 Task: Open Card Brand Reputation Management in Board Customer Feedback Analysis and Insights to Workspace Direct Marketing and add a team member Softage.1@softage.net, a label Yellow, a checklist Recipe Development, an attachment from your onedrive, a color Yellow and finally, add a card description 'Develop and launch new customer retention program' and a comment 'Let us approach this task with a positive mindset and a can-do attitude, even in the face of challenges.'. Add a start date 'Jan 09, 1900' with a due date 'Jan 16, 1900'
Action: Mouse moved to (74, 301)
Screenshot: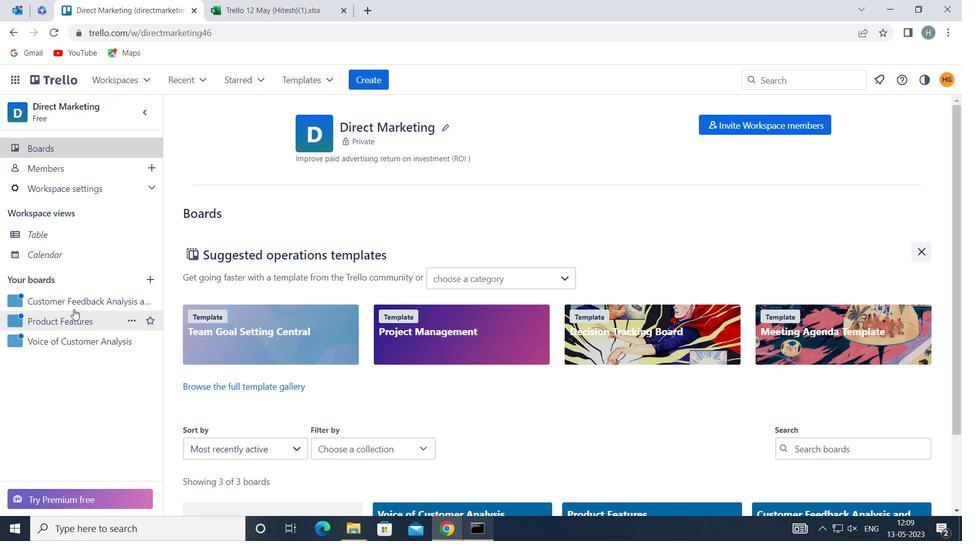 
Action: Mouse pressed left at (74, 301)
Screenshot: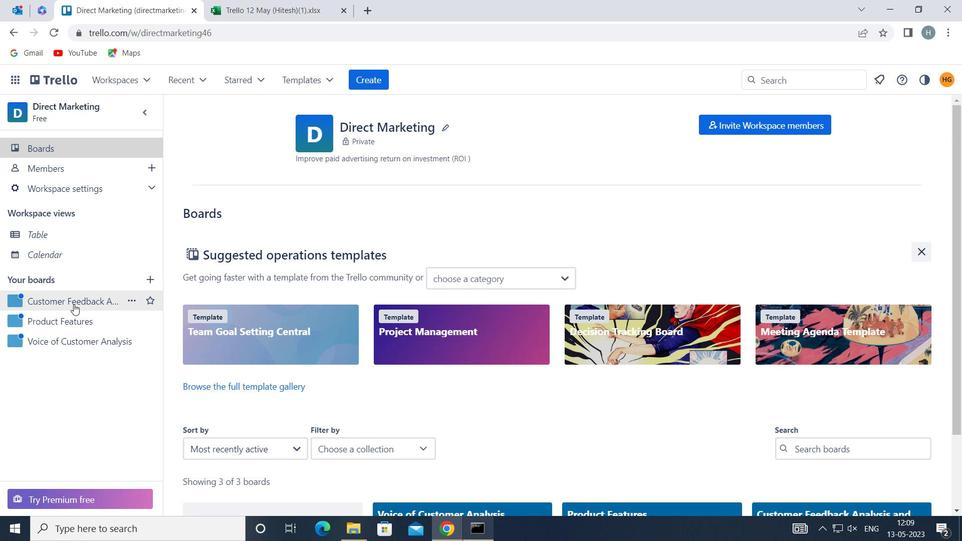 
Action: Mouse moved to (586, 179)
Screenshot: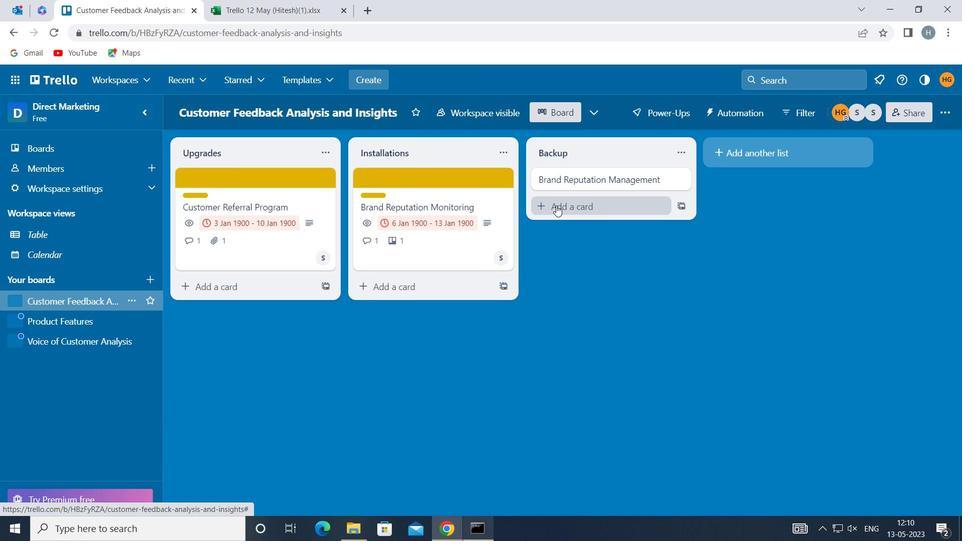 
Action: Mouse pressed left at (586, 179)
Screenshot: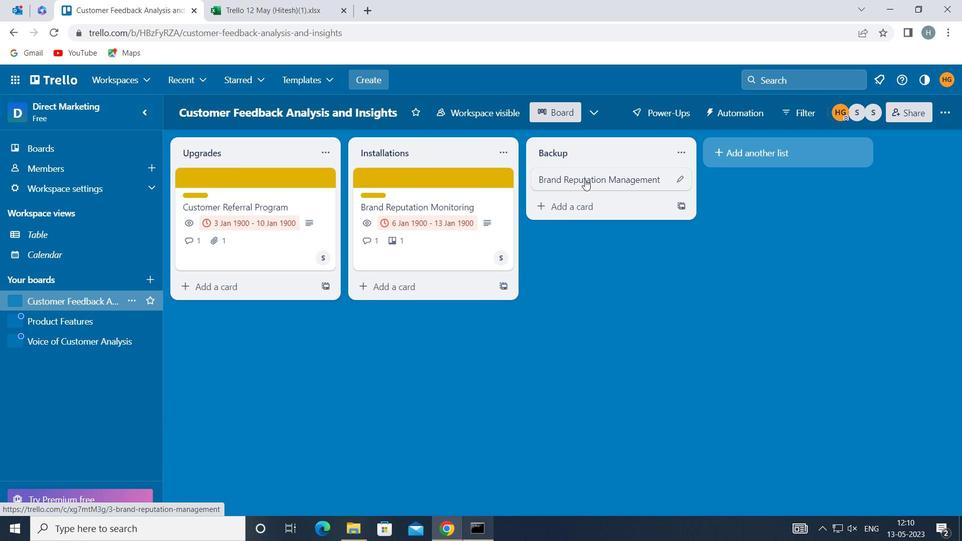 
Action: Mouse moved to (627, 218)
Screenshot: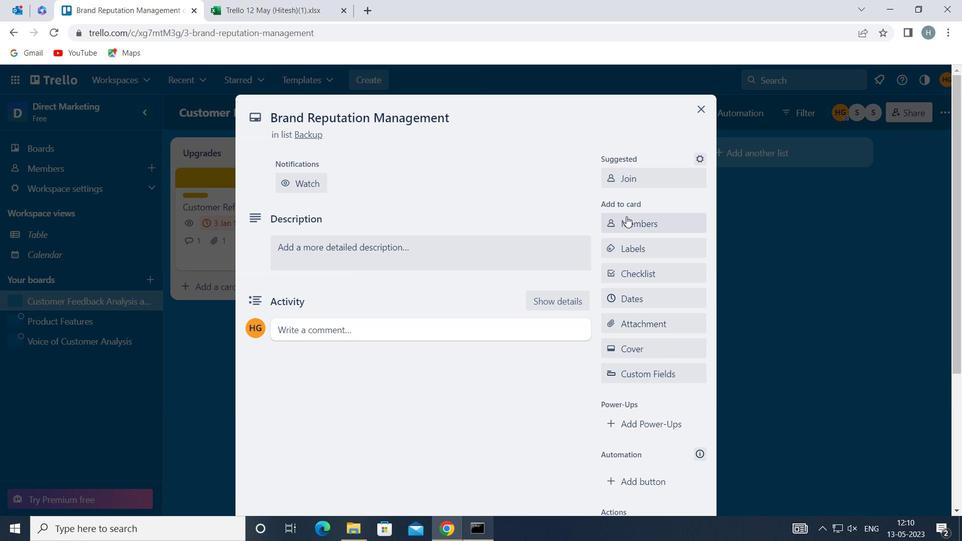 
Action: Mouse pressed left at (627, 218)
Screenshot: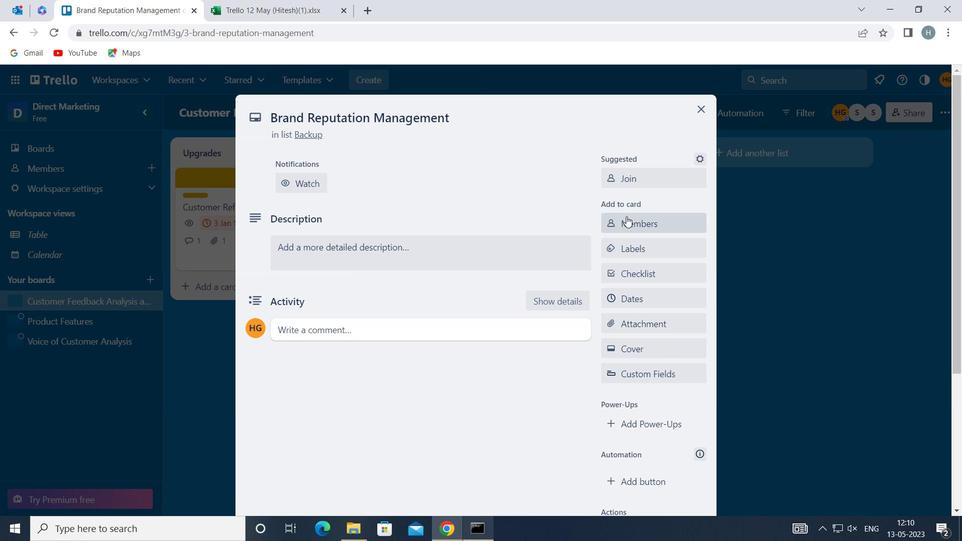 
Action: Mouse moved to (628, 218)
Screenshot: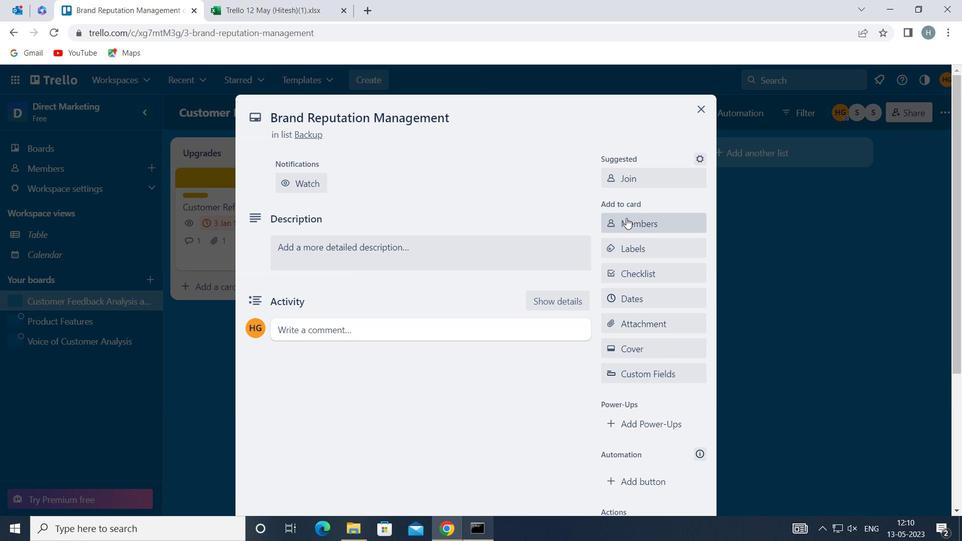 
Action: Key pressed softage
Screenshot: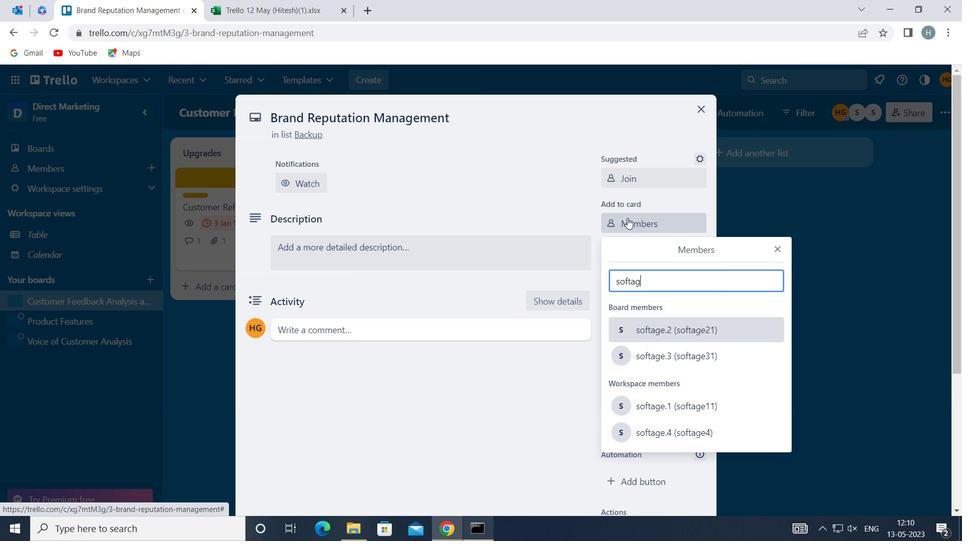 
Action: Mouse moved to (683, 404)
Screenshot: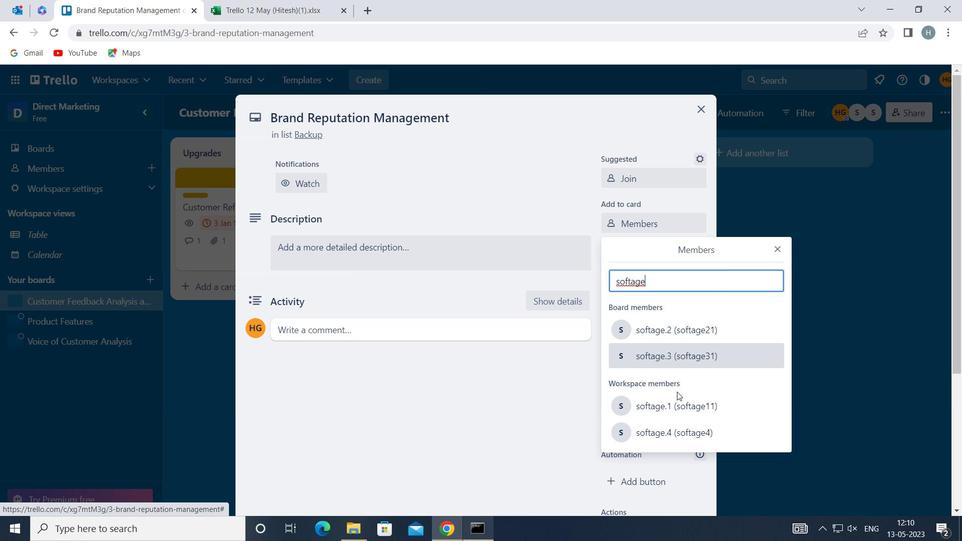 
Action: Mouse pressed left at (683, 404)
Screenshot: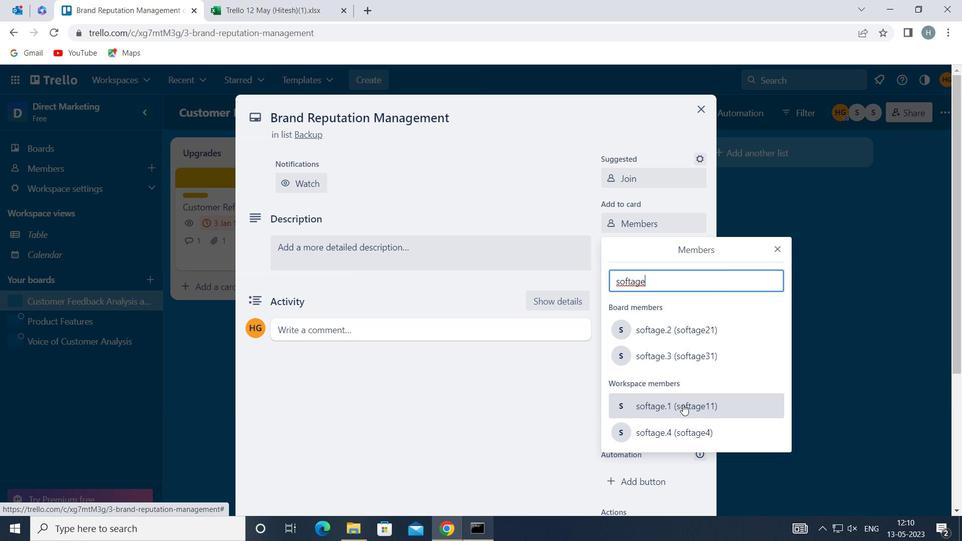 
Action: Mouse moved to (774, 249)
Screenshot: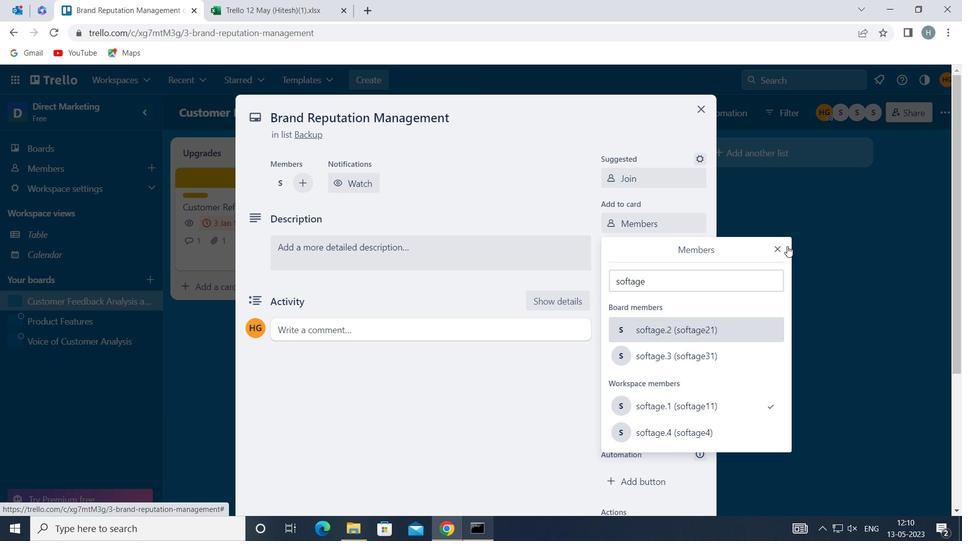 
Action: Mouse pressed left at (774, 249)
Screenshot: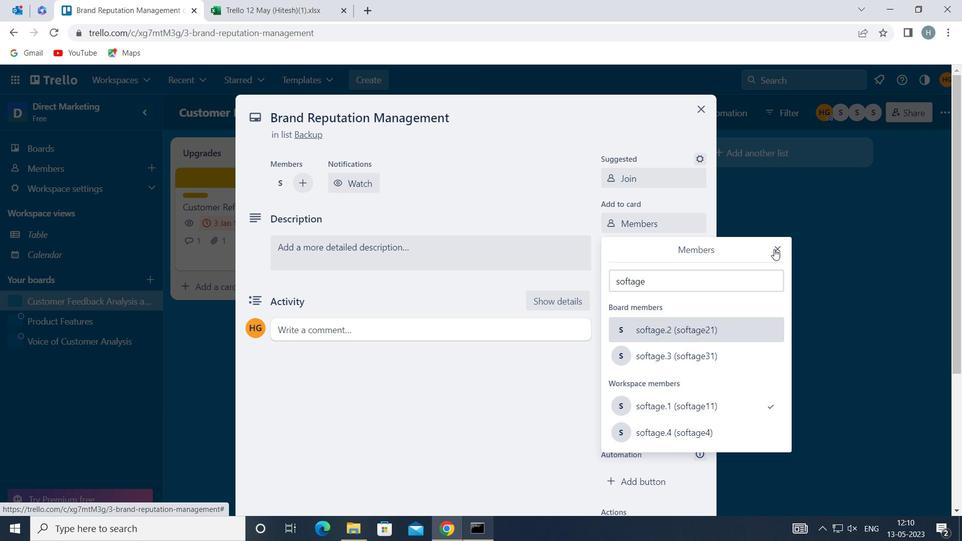 
Action: Mouse moved to (652, 247)
Screenshot: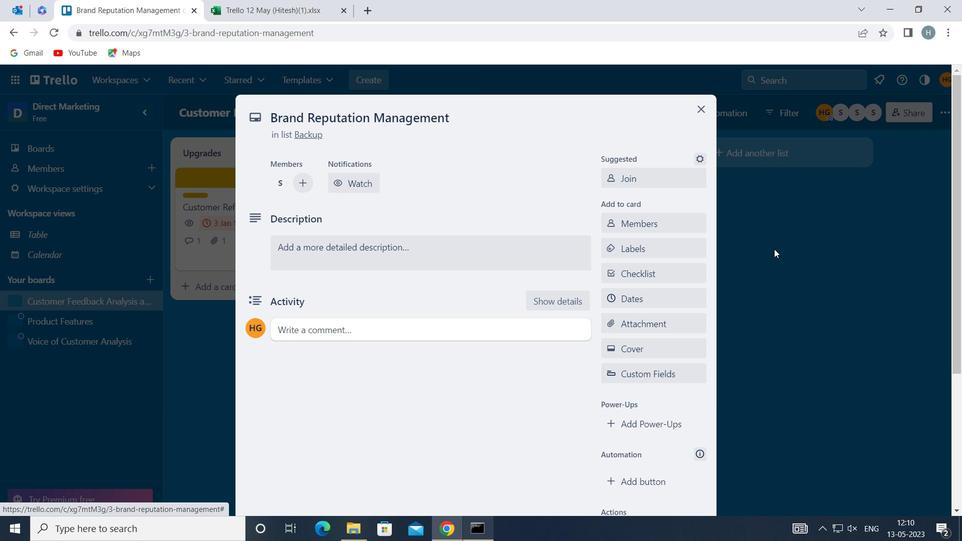 
Action: Mouse pressed left at (652, 247)
Screenshot: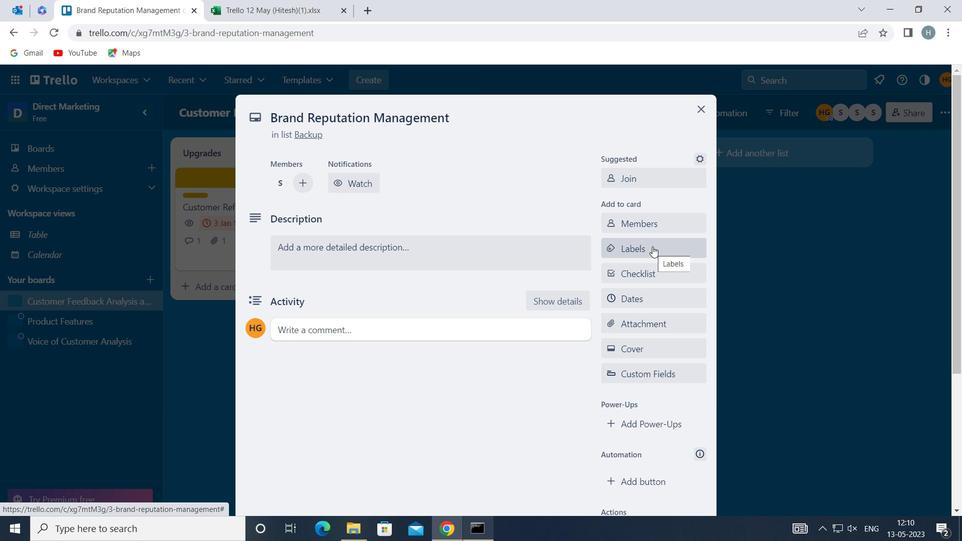 
Action: Mouse moved to (671, 207)
Screenshot: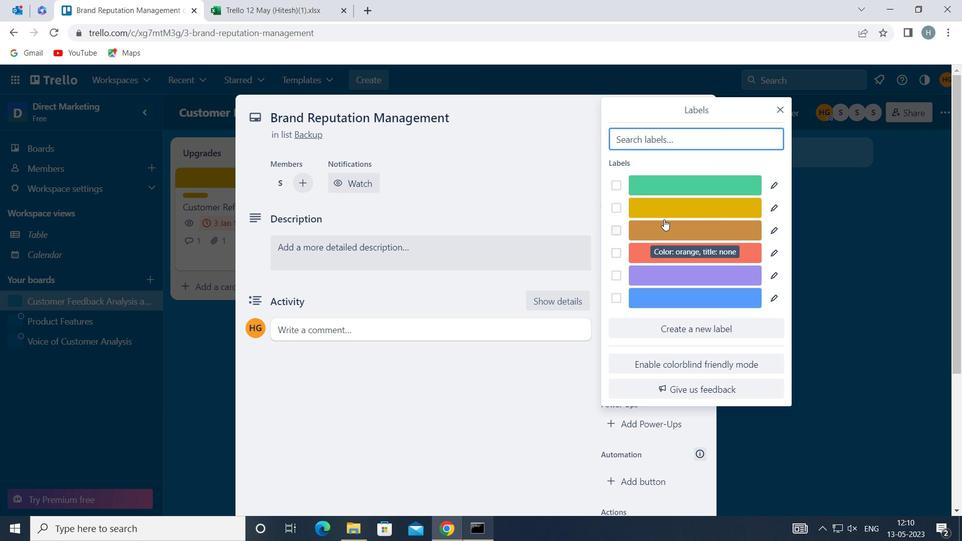 
Action: Mouse pressed left at (671, 207)
Screenshot: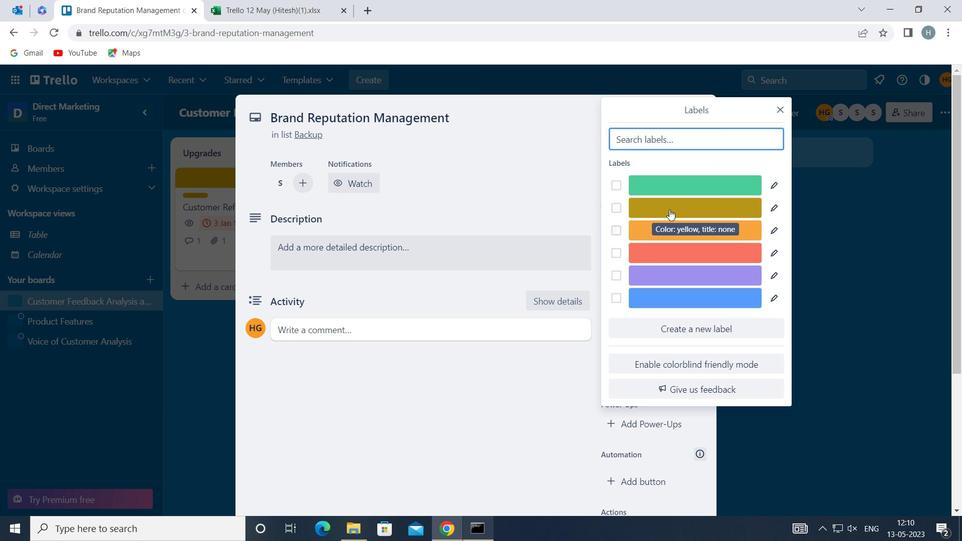 
Action: Mouse moved to (784, 107)
Screenshot: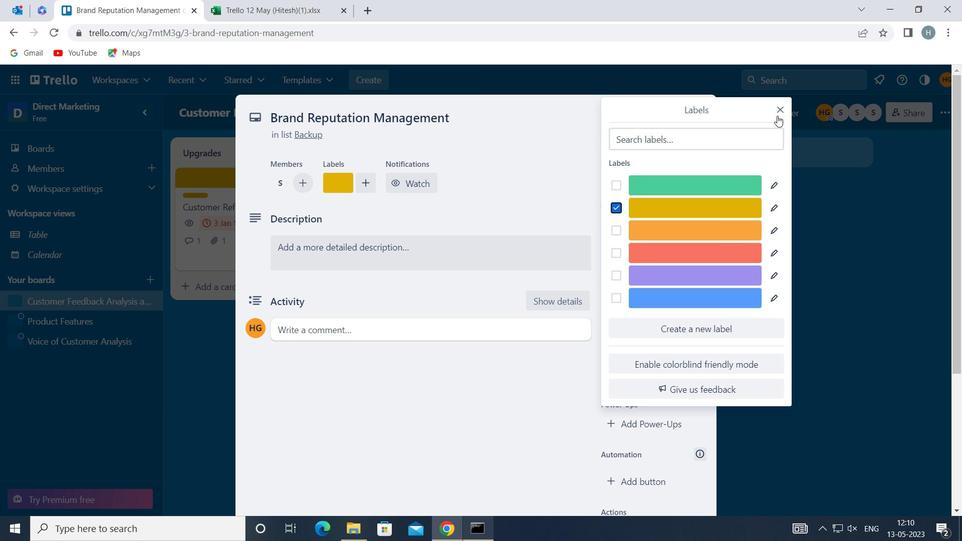 
Action: Mouse pressed left at (784, 107)
Screenshot: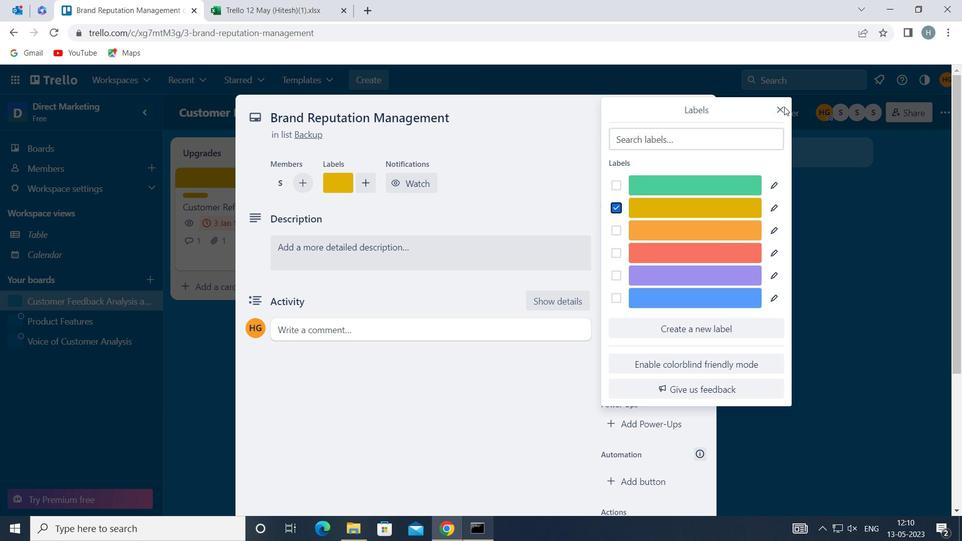 
Action: Mouse moved to (783, 110)
Screenshot: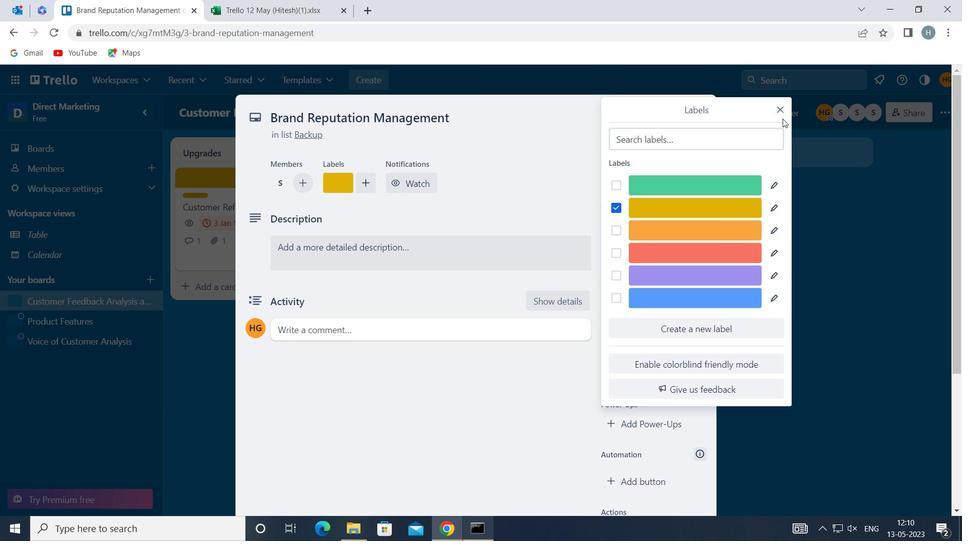 
Action: Mouse pressed left at (783, 110)
Screenshot: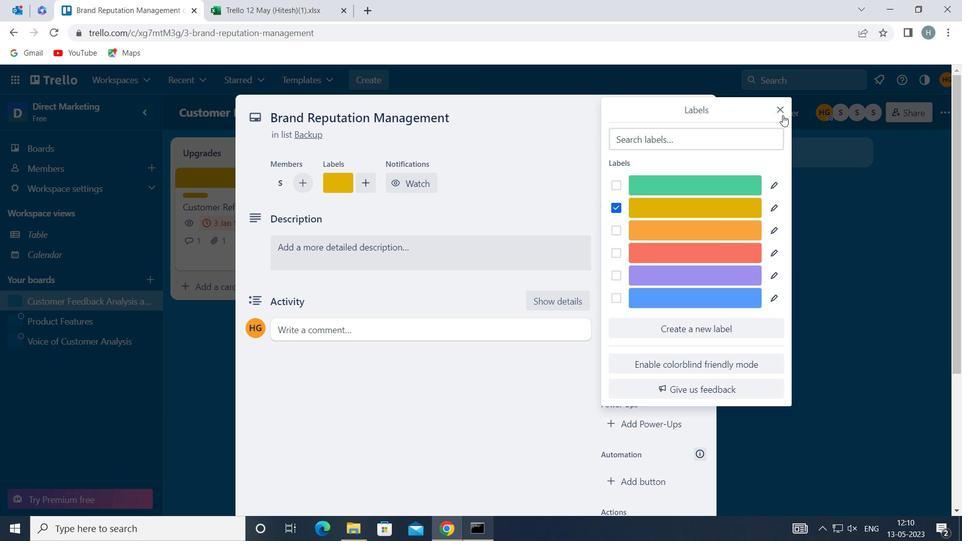 
Action: Mouse moved to (667, 267)
Screenshot: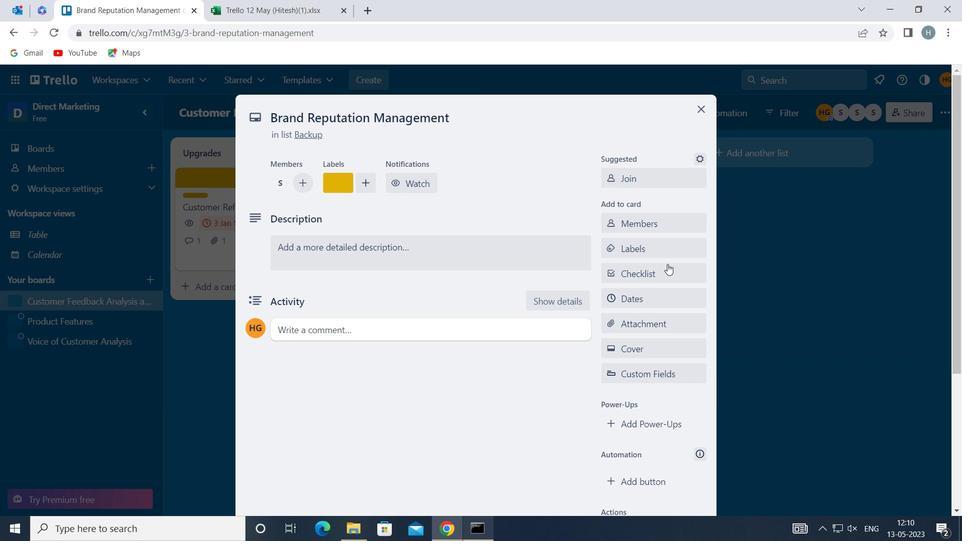 
Action: Mouse pressed left at (667, 267)
Screenshot: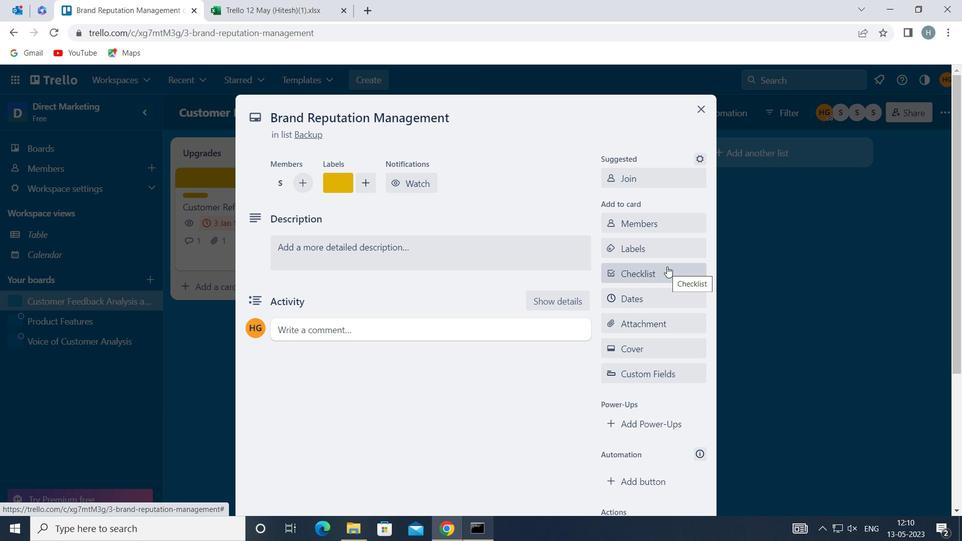 
Action: Key pressed <Key.shift>RECIOE<Key.backspace><Key.backspace>PE<Key.space><Key.shift>DEVELOPMENT
Screenshot: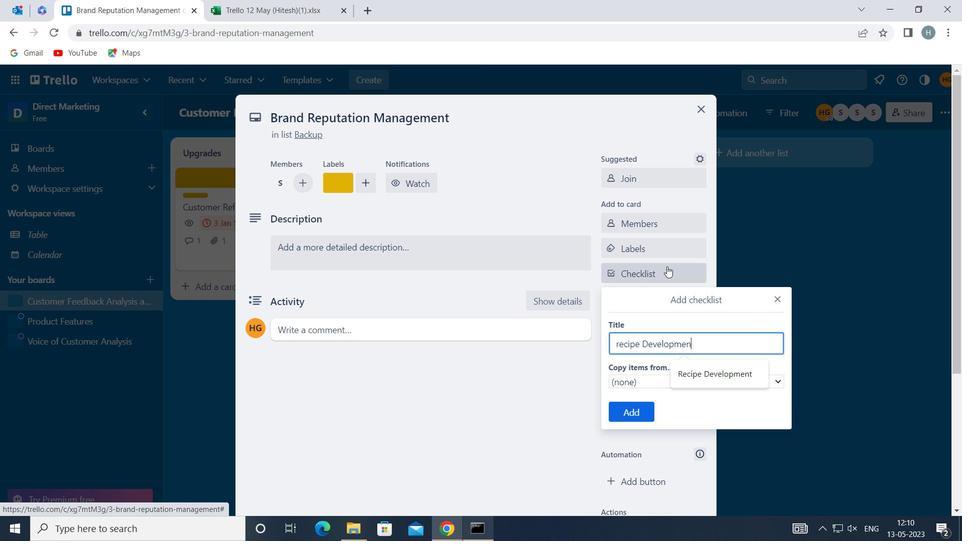 
Action: Mouse moved to (690, 381)
Screenshot: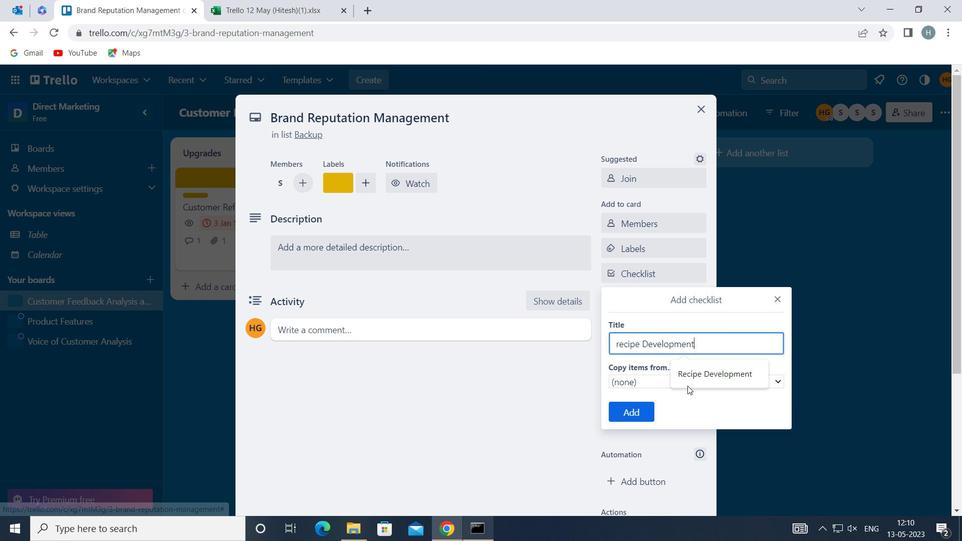 
Action: Mouse pressed left at (690, 381)
Screenshot: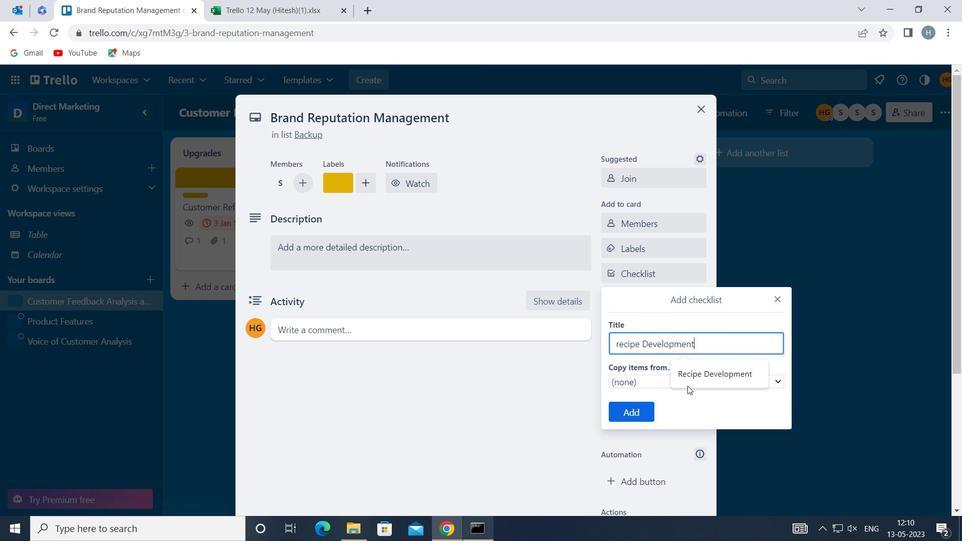 
Action: Mouse moved to (634, 410)
Screenshot: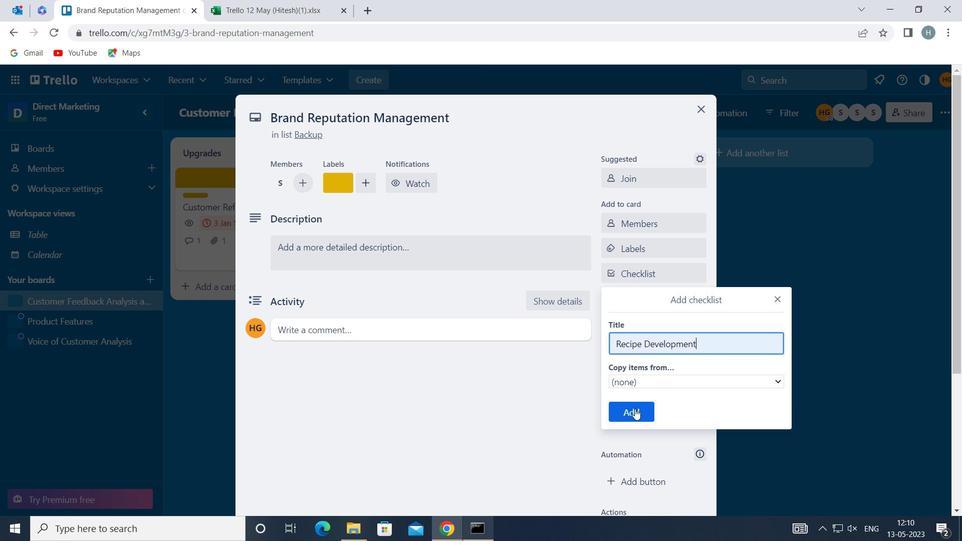 
Action: Mouse pressed left at (634, 410)
Screenshot: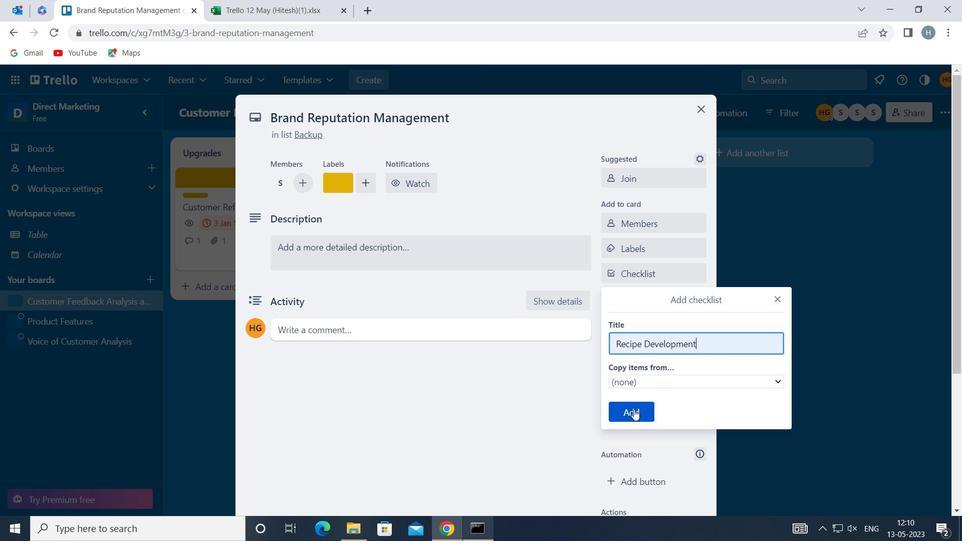 
Action: Mouse moved to (666, 314)
Screenshot: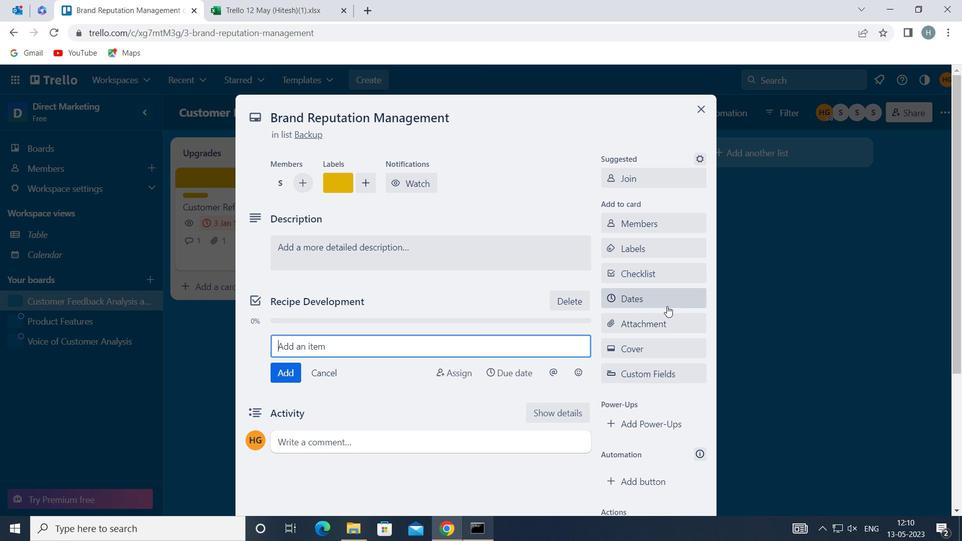 
Action: Mouse pressed left at (666, 314)
Screenshot: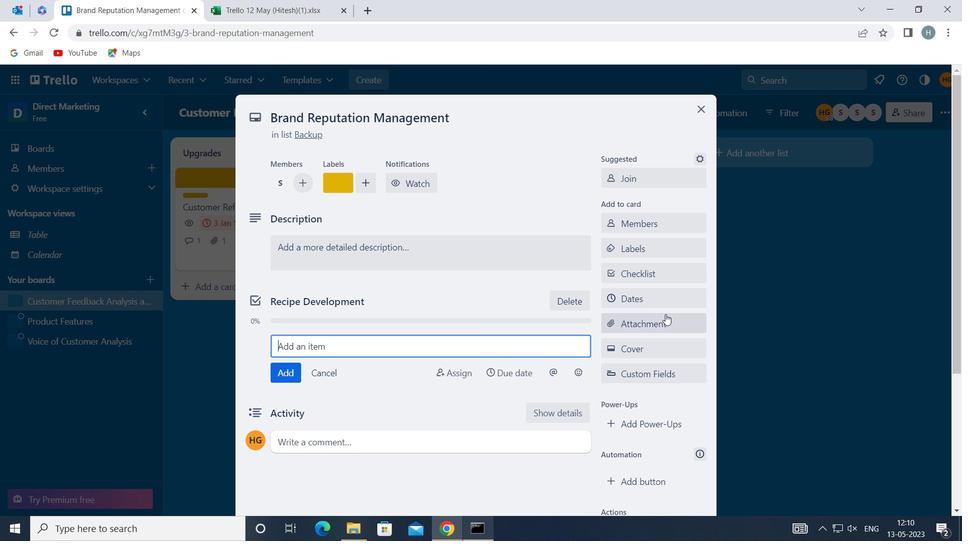 
Action: Mouse moved to (670, 233)
Screenshot: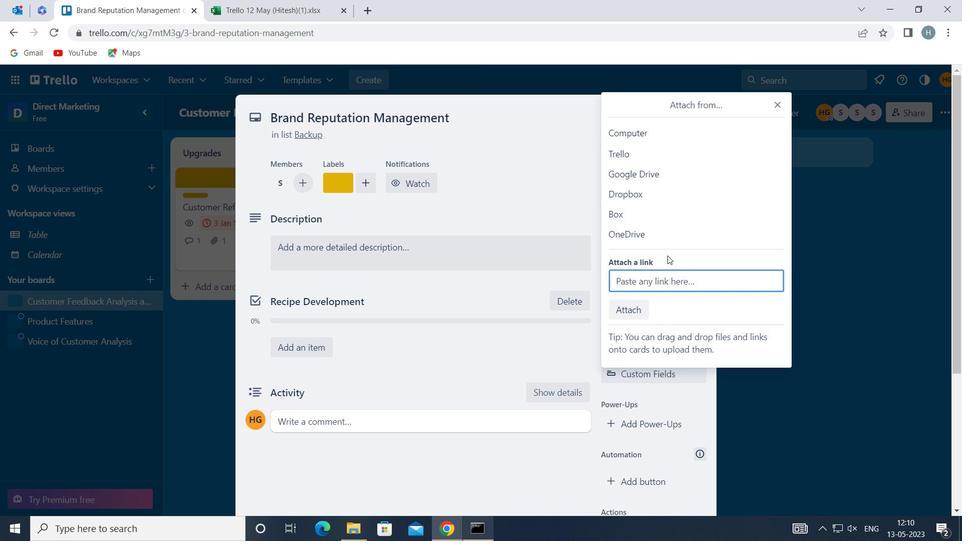 
Action: Mouse pressed left at (670, 233)
Screenshot: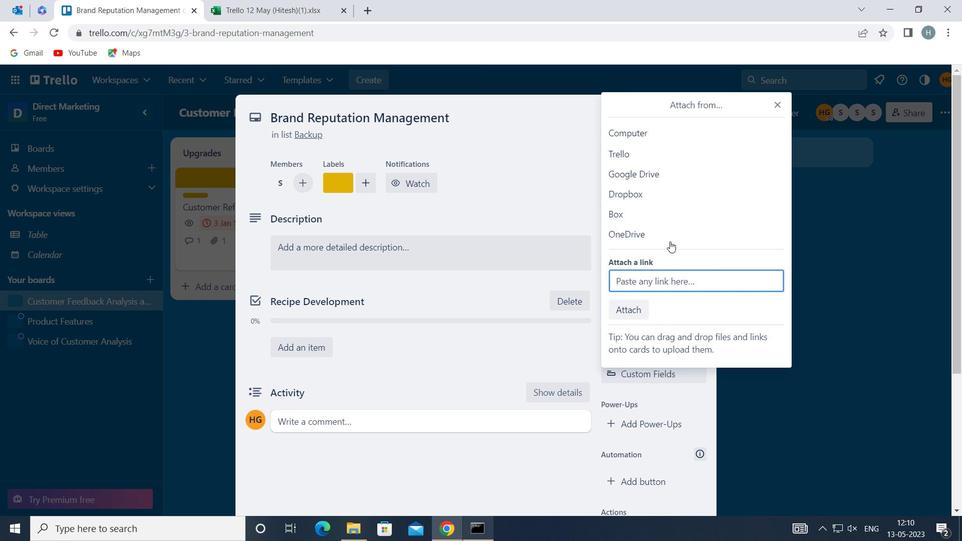 
Action: Mouse moved to (519, 171)
Screenshot: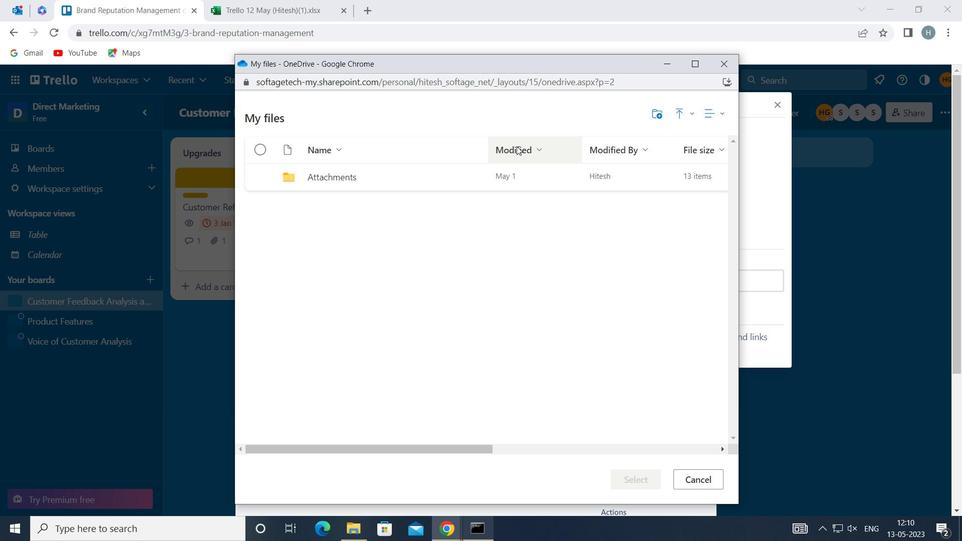 
Action: Mouse pressed left at (519, 171)
Screenshot: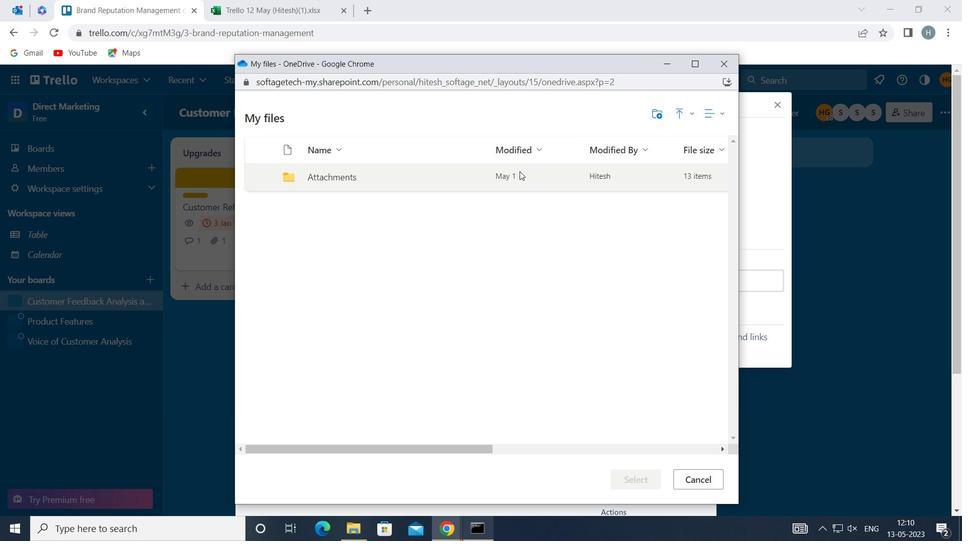 
Action: Mouse pressed left at (519, 171)
Screenshot: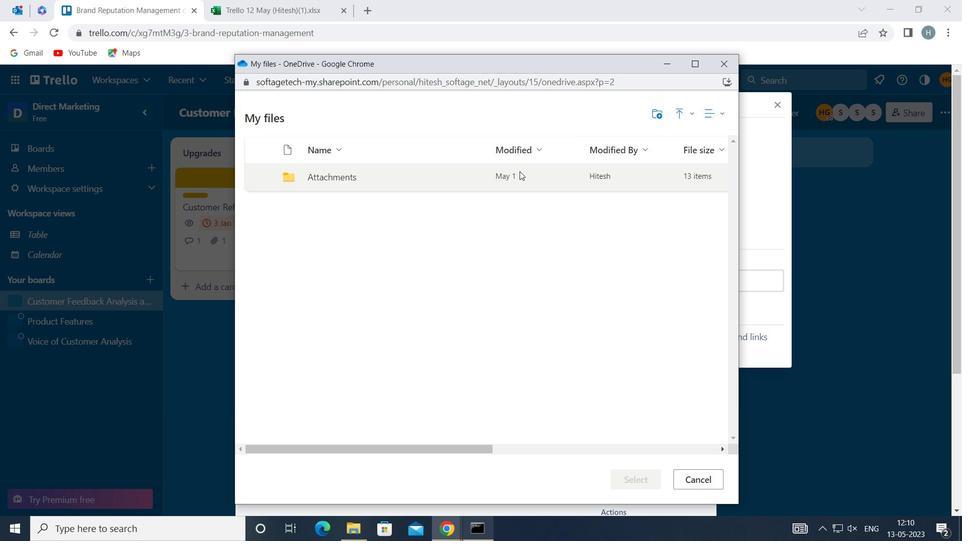 
Action: Mouse moved to (535, 204)
Screenshot: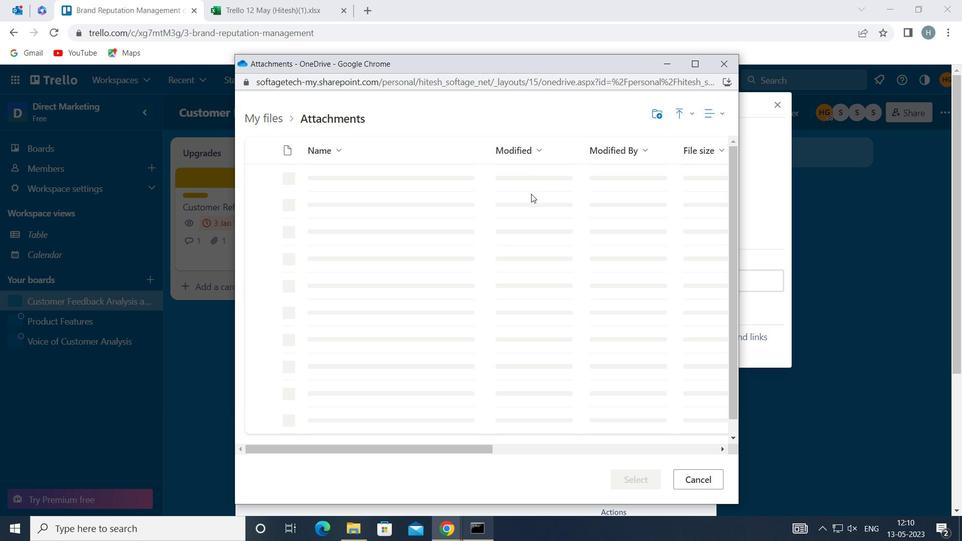
Action: Mouse pressed left at (535, 204)
Screenshot: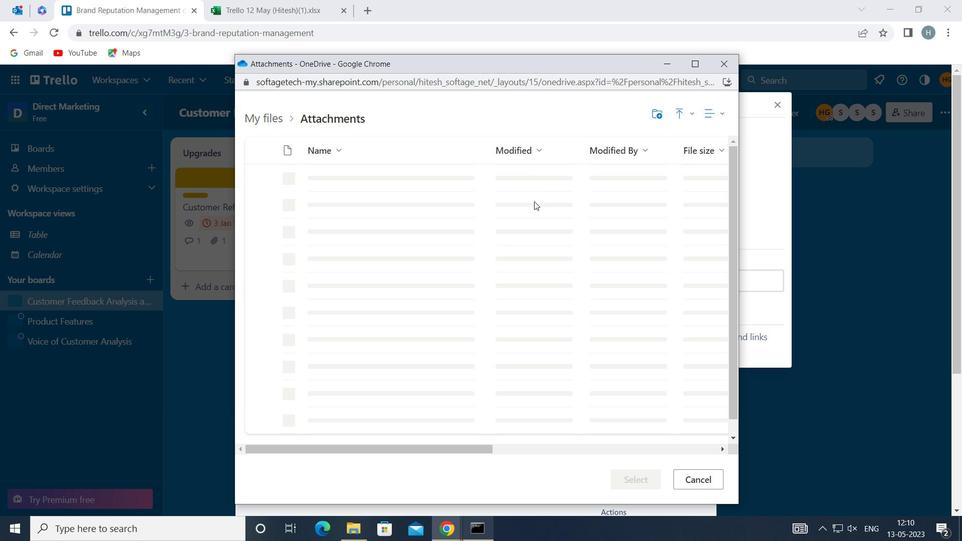 
Action: Mouse moved to (634, 479)
Screenshot: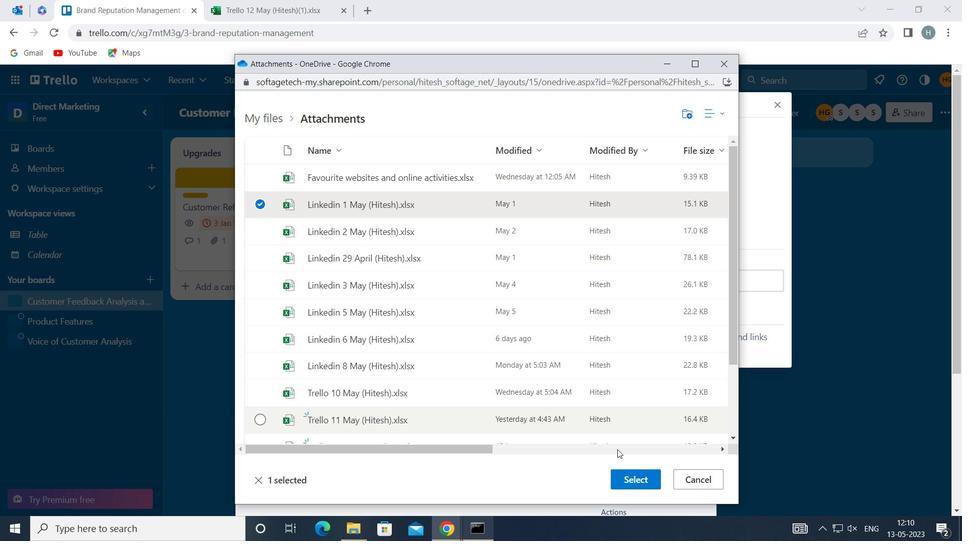 
Action: Mouse pressed left at (634, 479)
Screenshot: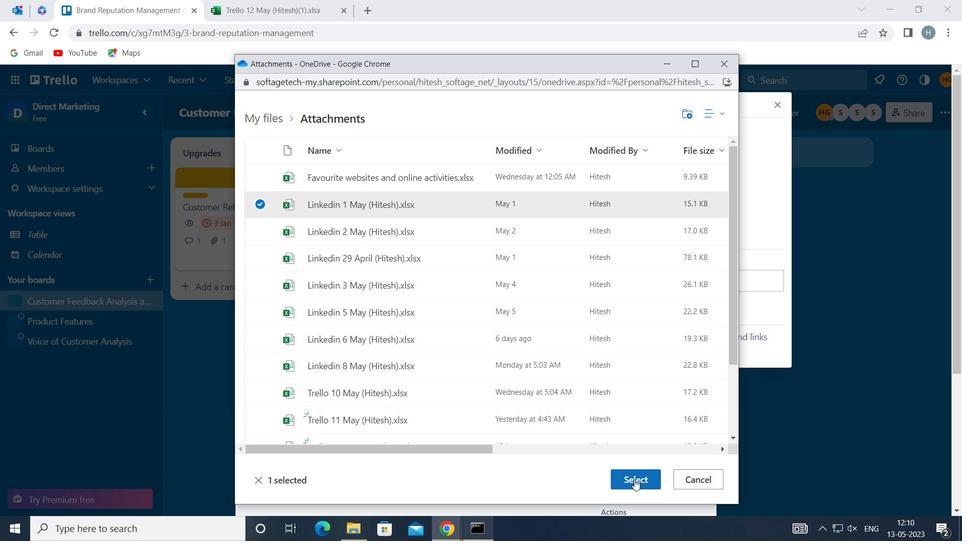 
Action: Mouse moved to (653, 350)
Screenshot: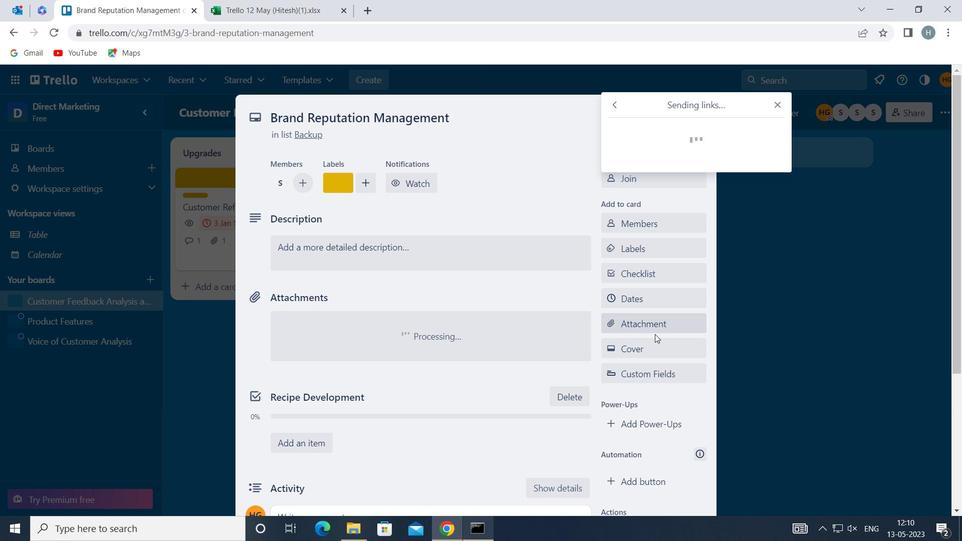 
Action: Mouse pressed left at (653, 350)
Screenshot: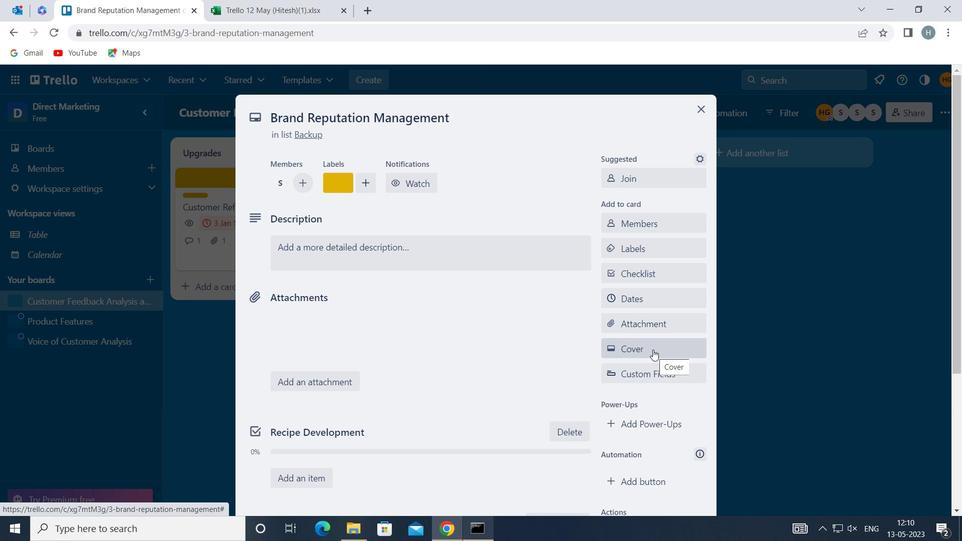 
Action: Mouse moved to (659, 268)
Screenshot: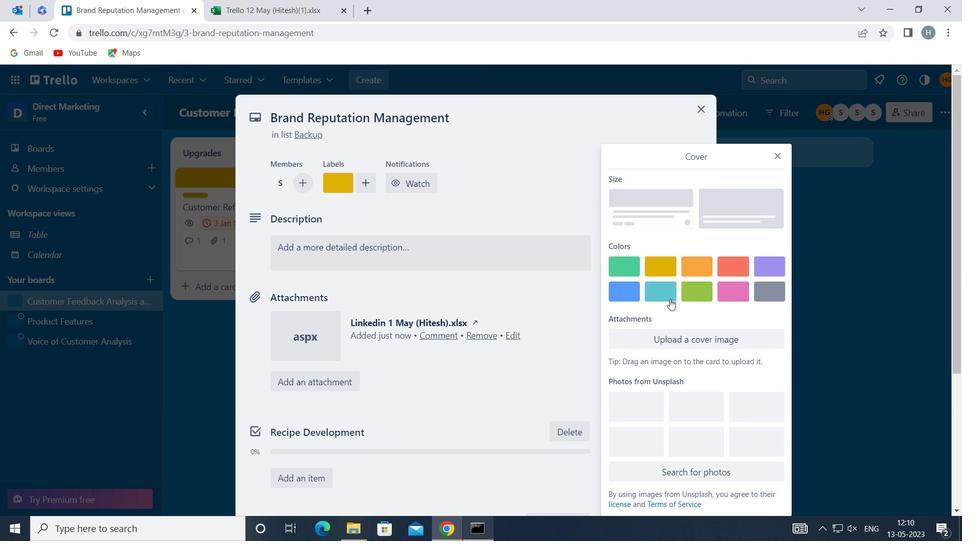 
Action: Mouse pressed left at (659, 268)
Screenshot: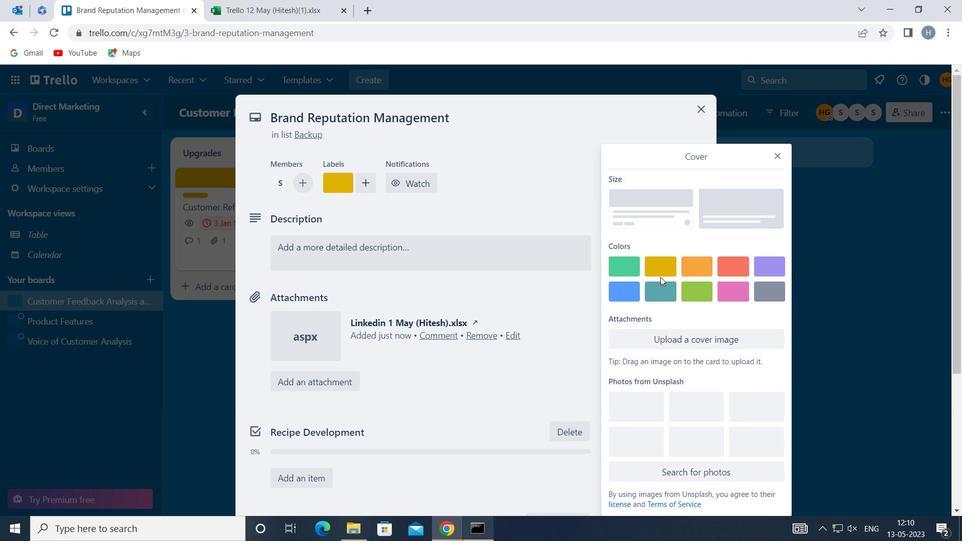 
Action: Mouse moved to (778, 134)
Screenshot: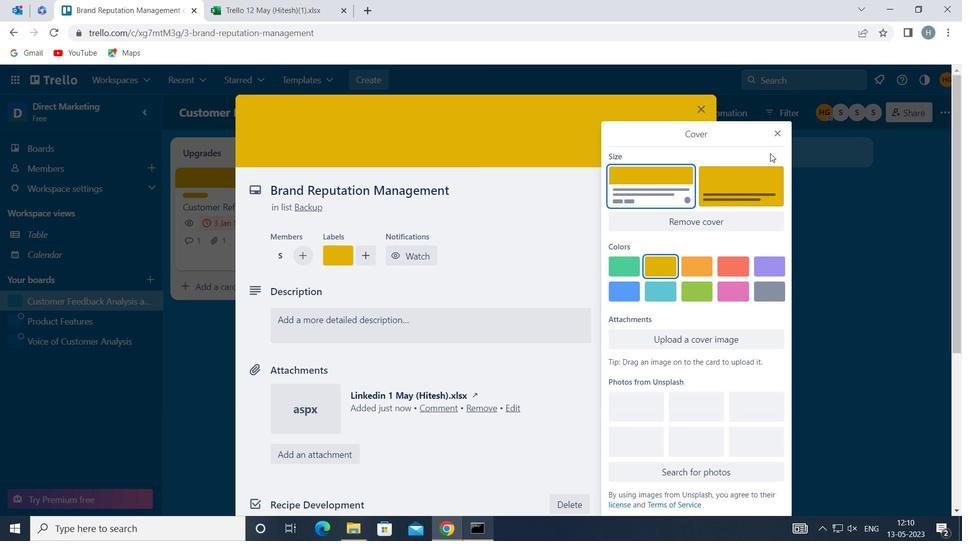 
Action: Mouse pressed left at (778, 134)
Screenshot: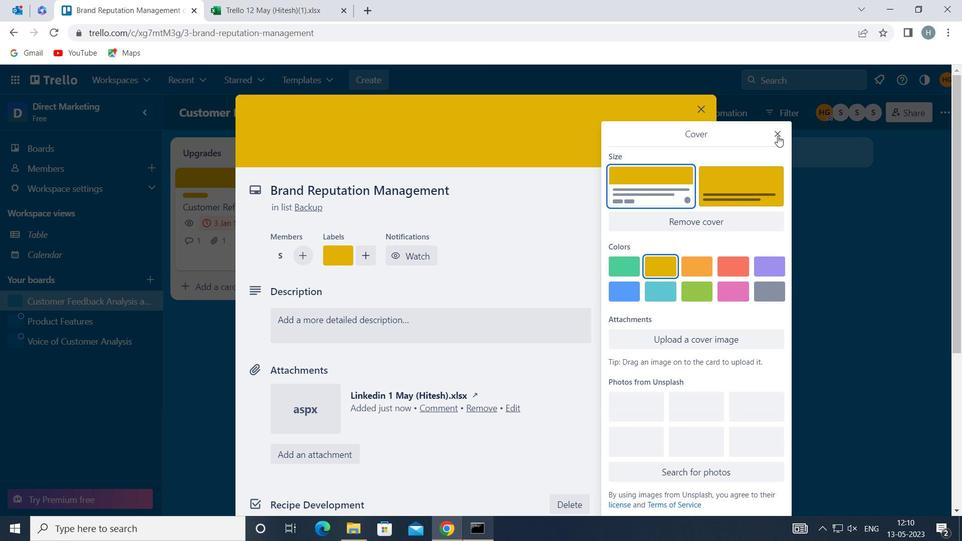 
Action: Mouse moved to (540, 324)
Screenshot: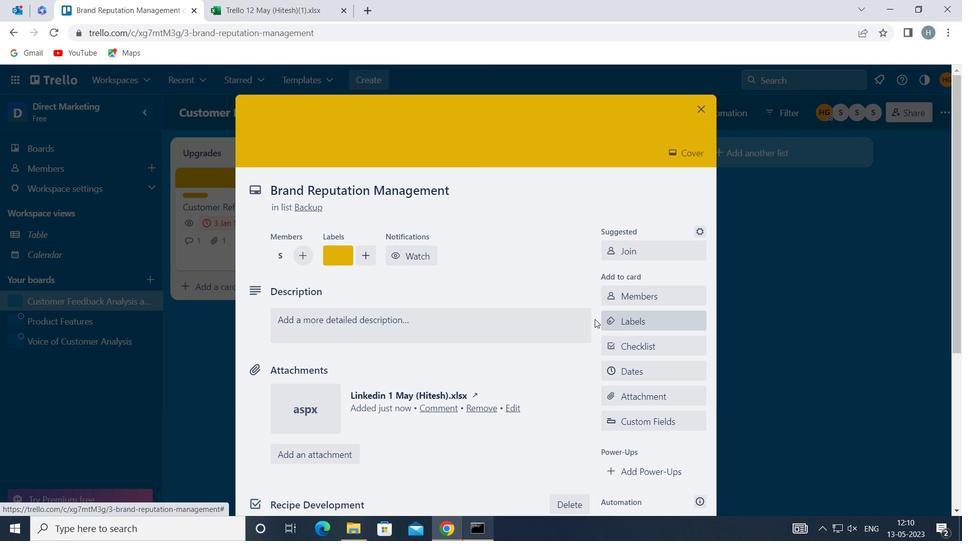 
Action: Mouse pressed left at (540, 324)
Screenshot: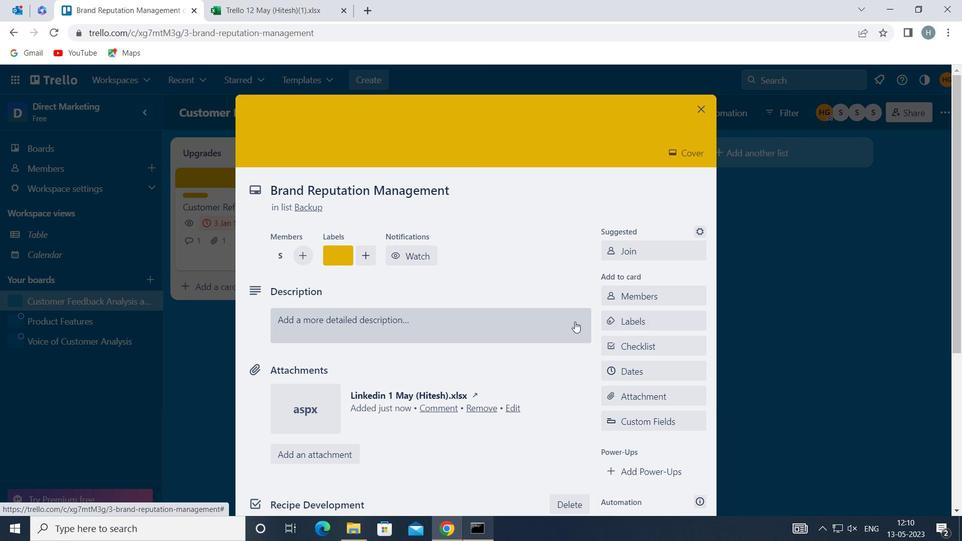 
Action: Mouse moved to (390, 375)
Screenshot: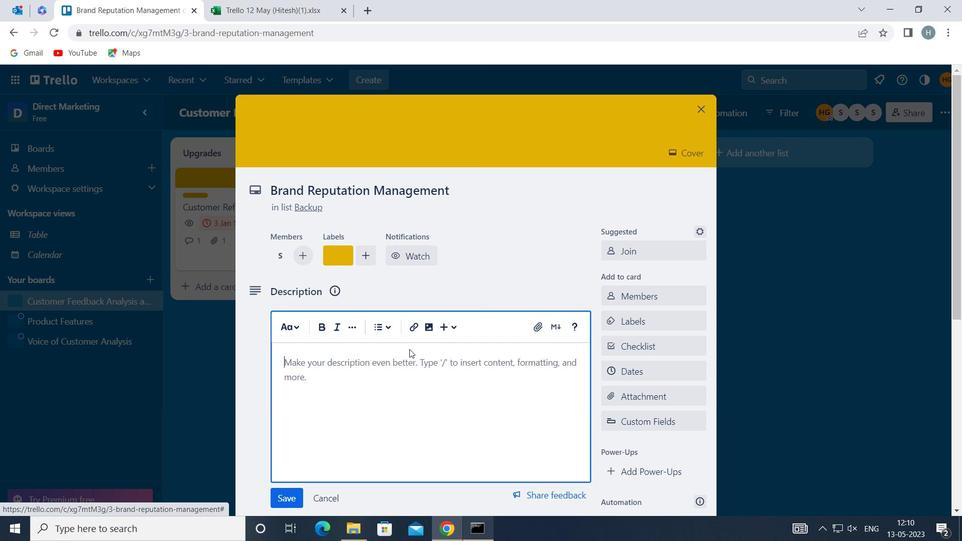 
Action: Mouse pressed left at (390, 375)
Screenshot: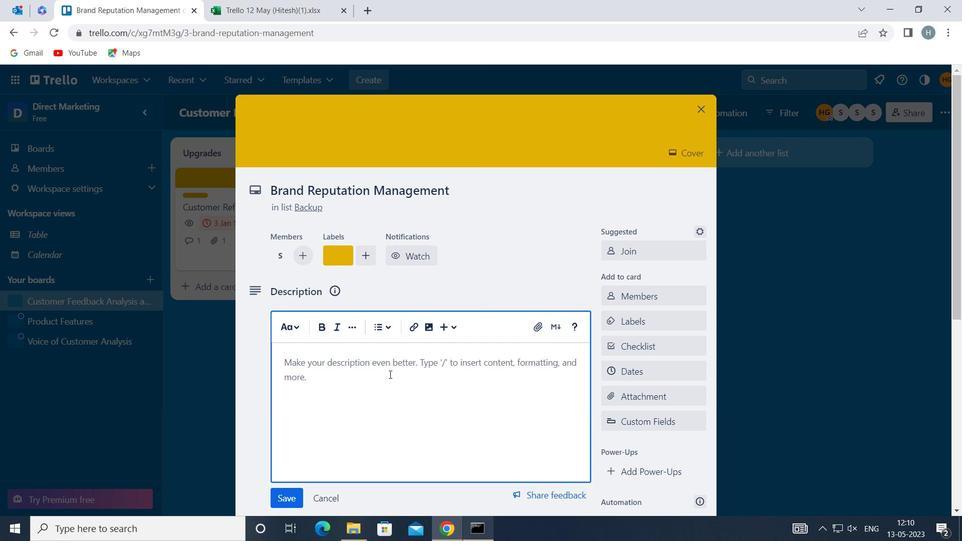 
Action: Key pressed <Key.shift>DEVELOP<Key.space>AND<Key.space>LAUNCH<Key.space>NEW<Key.space>CUSTOMER<Key.space>RETENTION<Key.space>PROGRAM
Screenshot: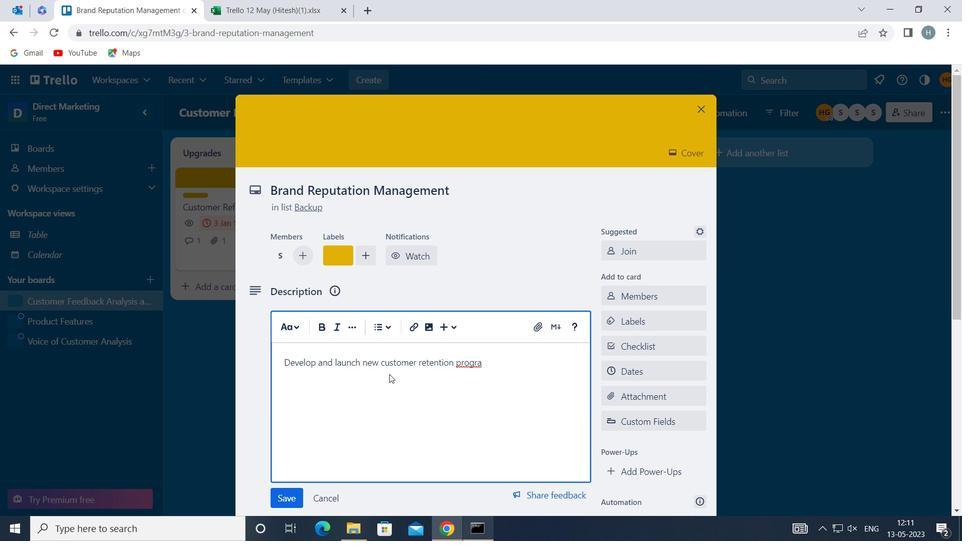 
Action: Mouse moved to (386, 398)
Screenshot: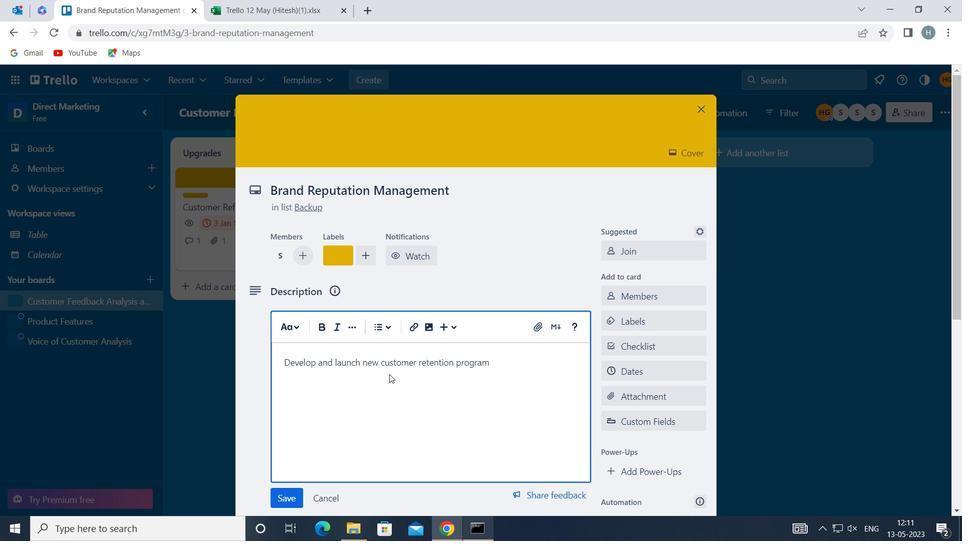 
Action: Mouse scrolled (386, 398) with delta (0, 0)
Screenshot: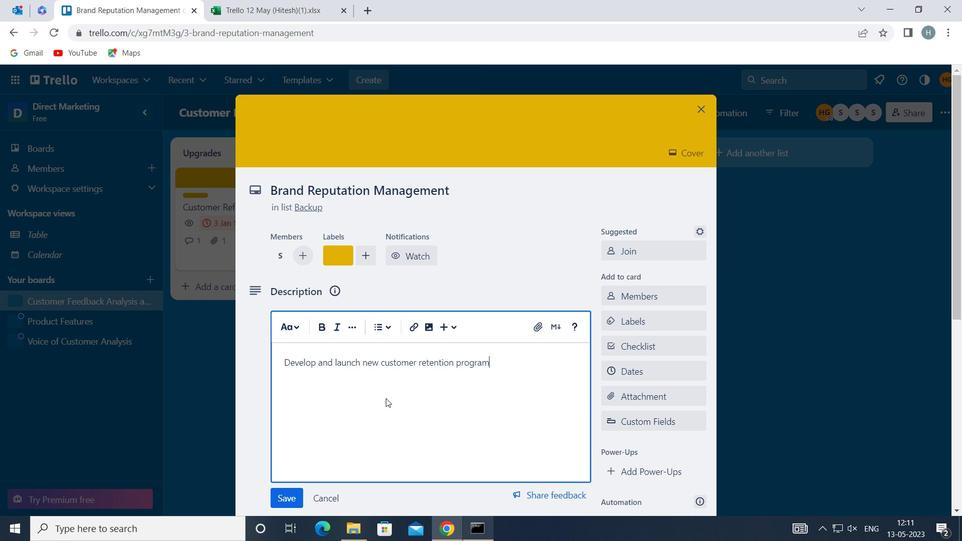 
Action: Mouse scrolled (386, 398) with delta (0, 0)
Screenshot: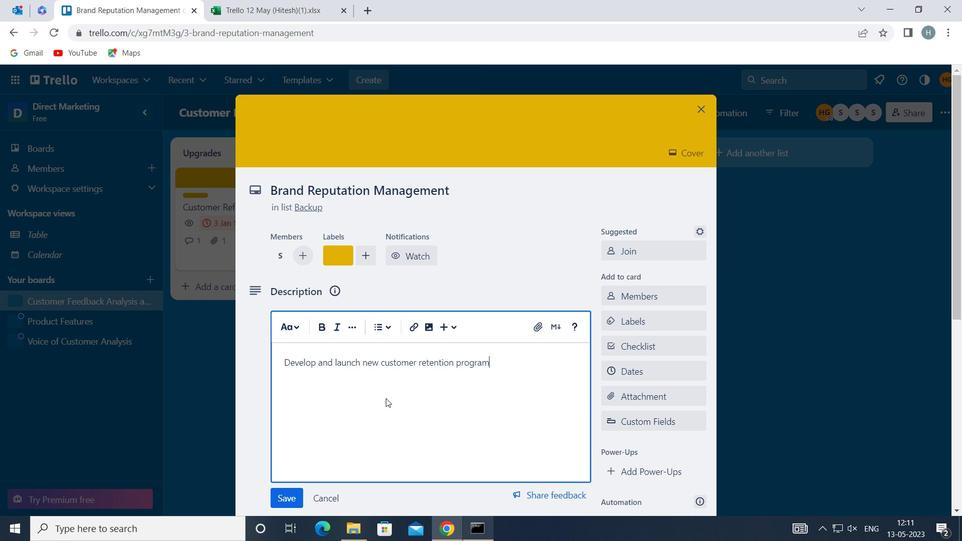 
Action: Mouse scrolled (386, 398) with delta (0, 0)
Screenshot: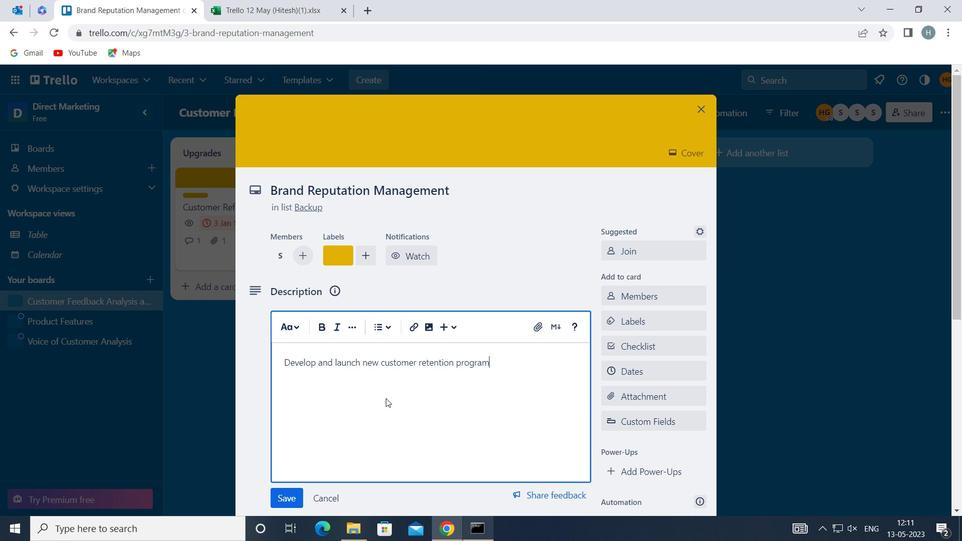 
Action: Mouse moved to (289, 307)
Screenshot: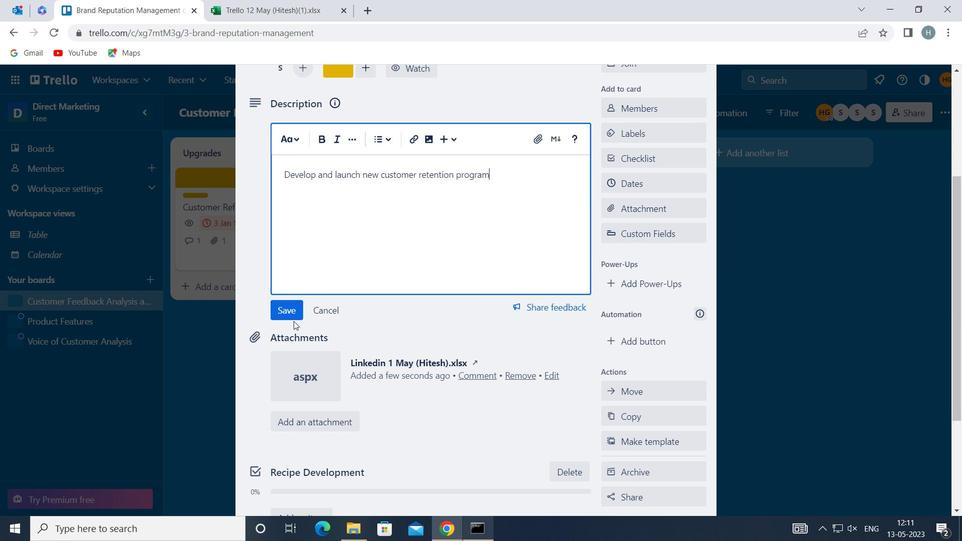 
Action: Mouse pressed left at (289, 307)
Screenshot: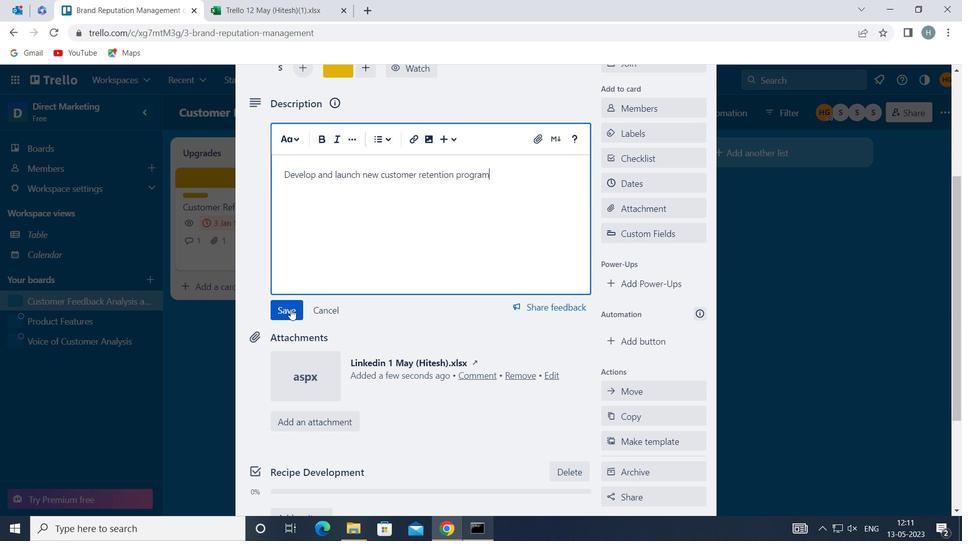 
Action: Mouse moved to (367, 330)
Screenshot: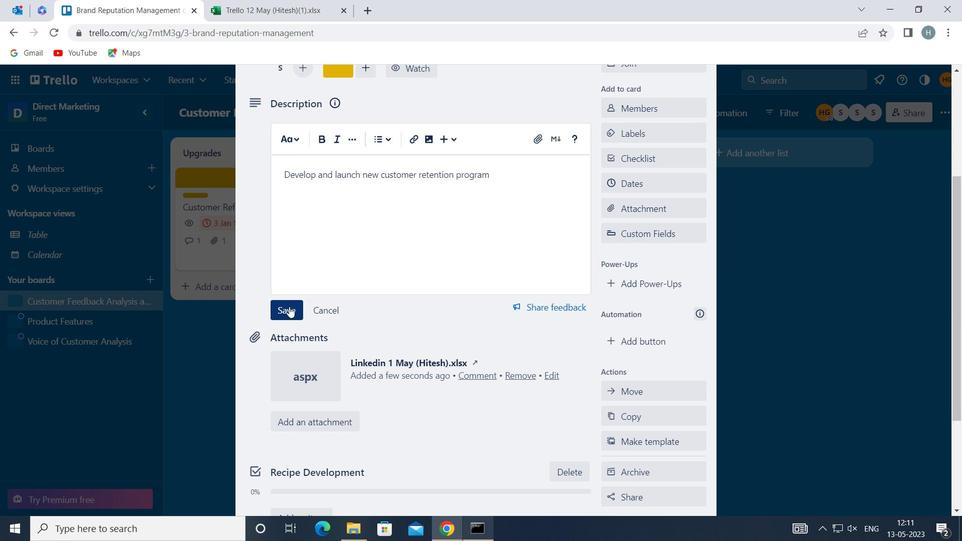 
Action: Mouse scrolled (367, 330) with delta (0, 0)
Screenshot: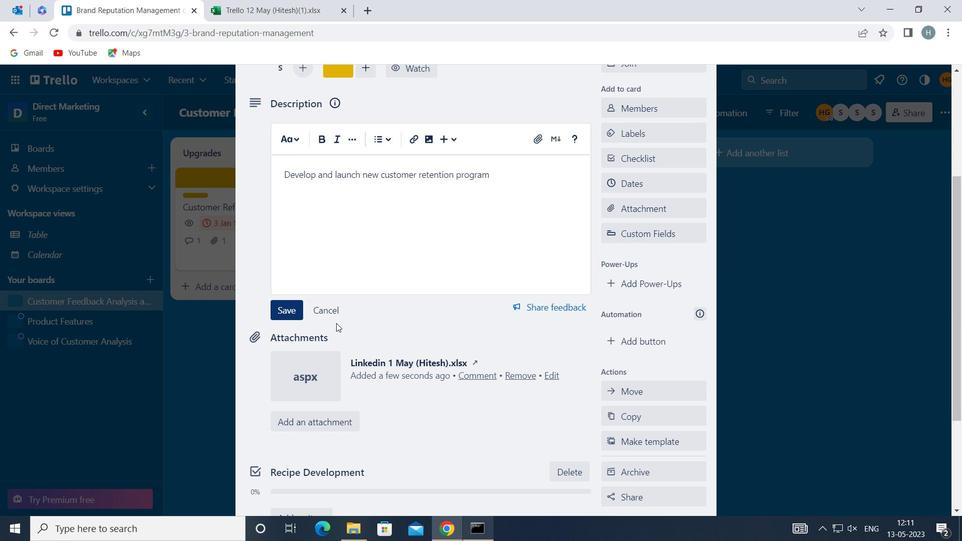 
Action: Mouse moved to (367, 331)
Screenshot: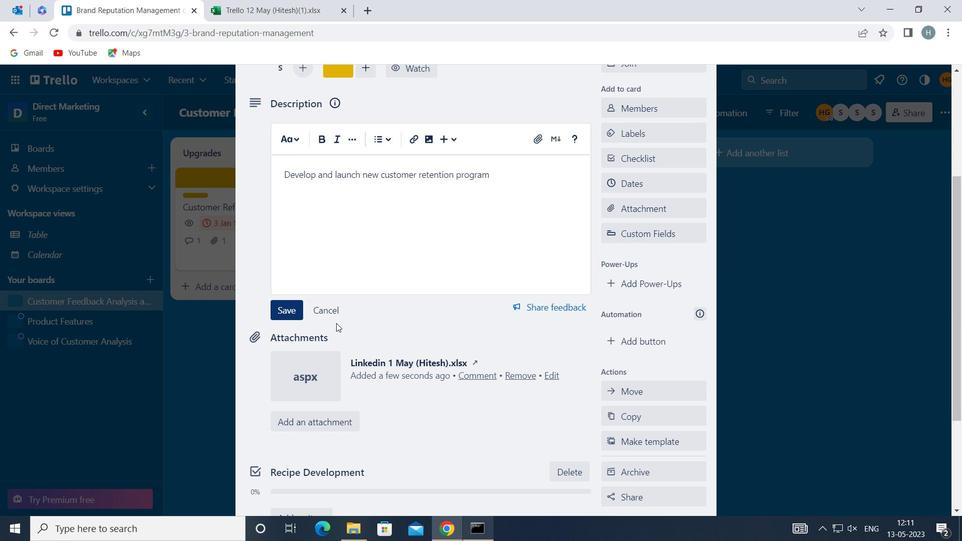 
Action: Mouse scrolled (367, 330) with delta (0, 0)
Screenshot: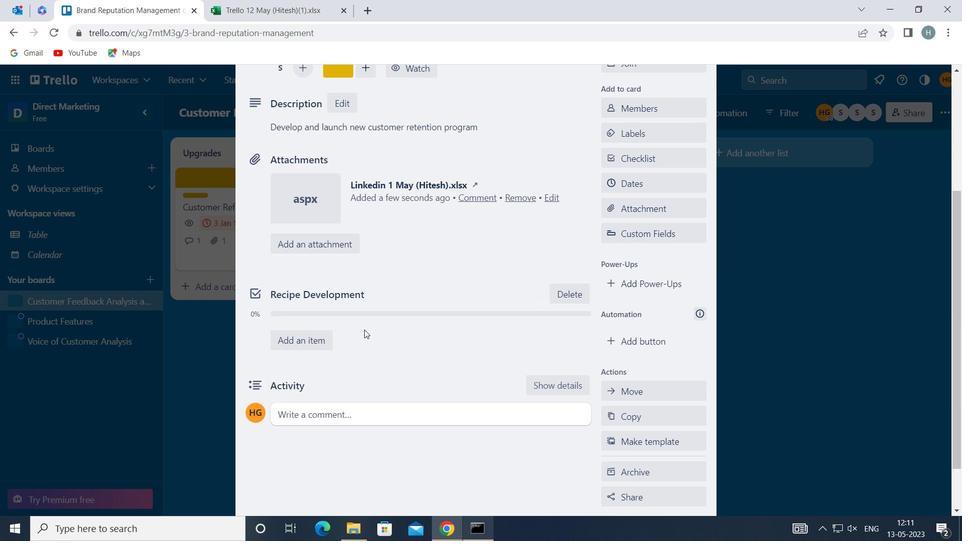 
Action: Mouse scrolled (367, 330) with delta (0, 0)
Screenshot: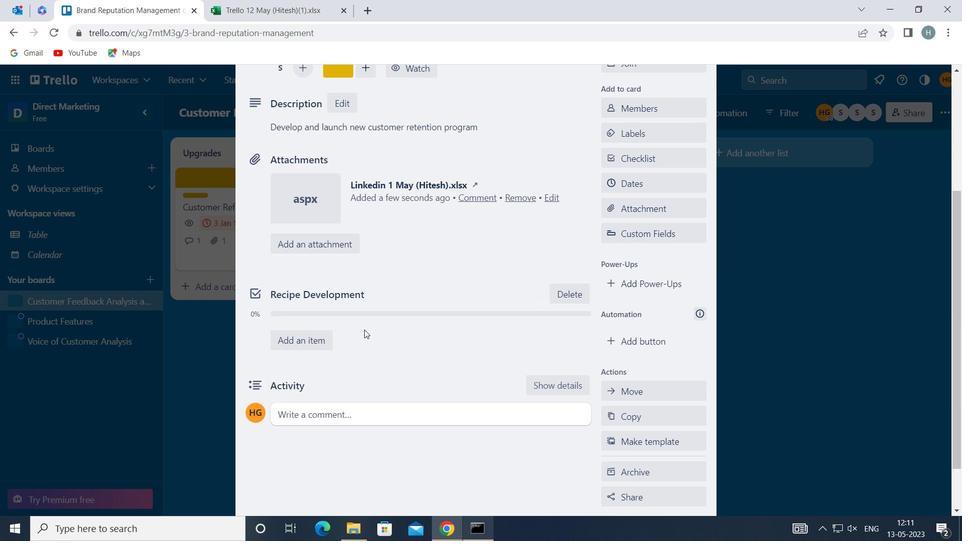 
Action: Mouse scrolled (367, 330) with delta (0, 0)
Screenshot: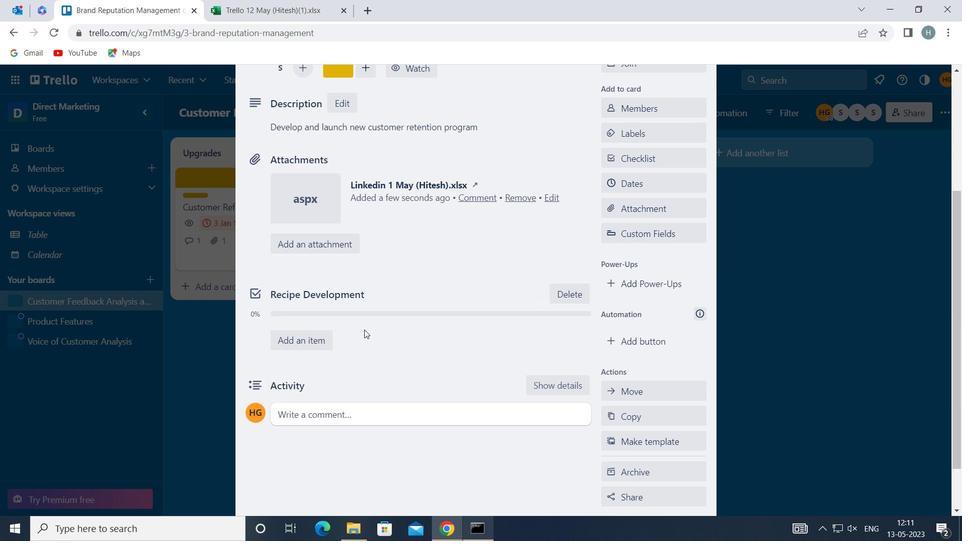 
Action: Mouse moved to (374, 349)
Screenshot: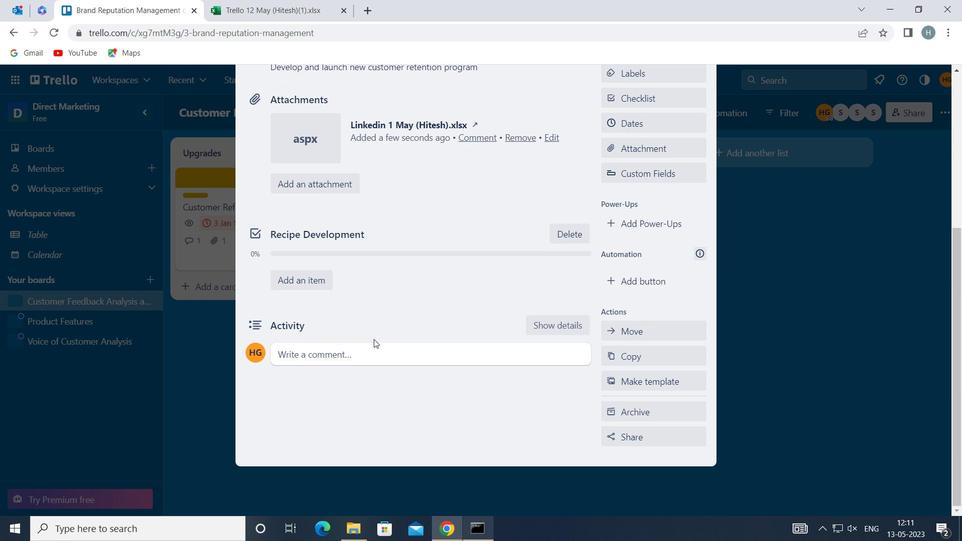 
Action: Mouse pressed left at (374, 349)
Screenshot: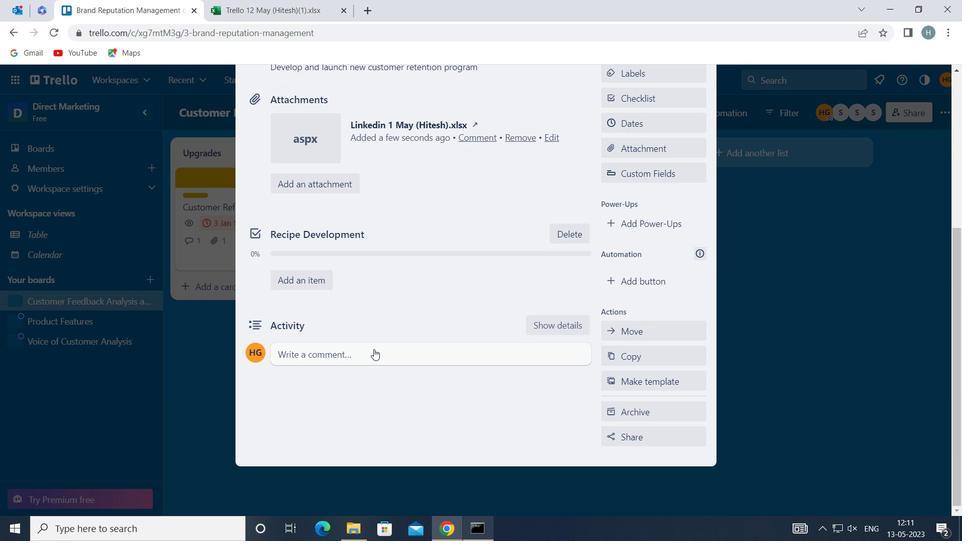 
Action: Mouse moved to (373, 369)
Screenshot: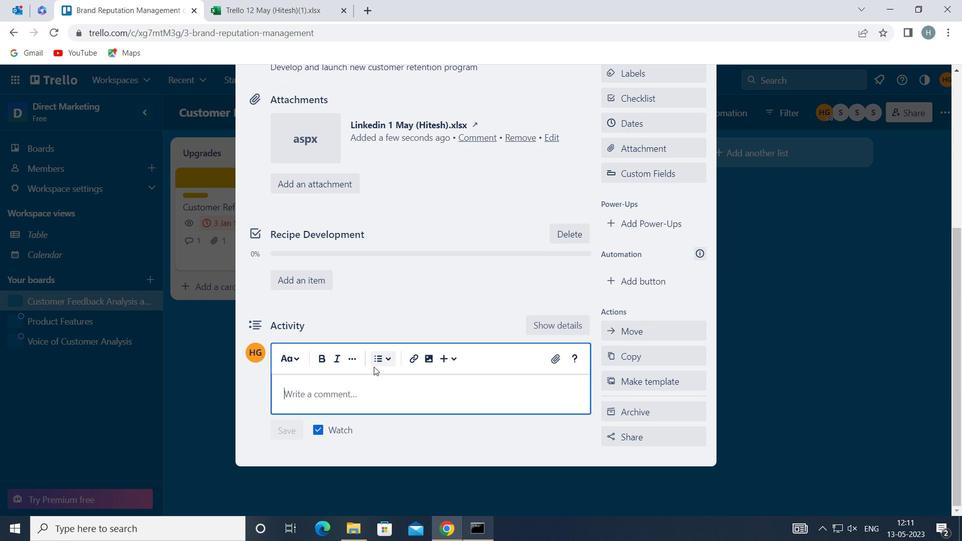 
Action: Key pressed <Key.shift>LET<Key.space>US<Key.space>APPROACH<Key.space>THIS<Key.space>TASK<Key.space>WITH<Key.space>A<Key.space>POSITIVE<Key.space>MINDSET<Key.space>AND<Key.space>A<Key.space>CAN-DO<Key.space>ATTITUDE<Key.space><Key.backspace>,<Key.space>EVEN<Key.space>IN<Key.space>THE<Key.space>FACE<Key.space>OF<Key.space>CHALLENGES
Screenshot: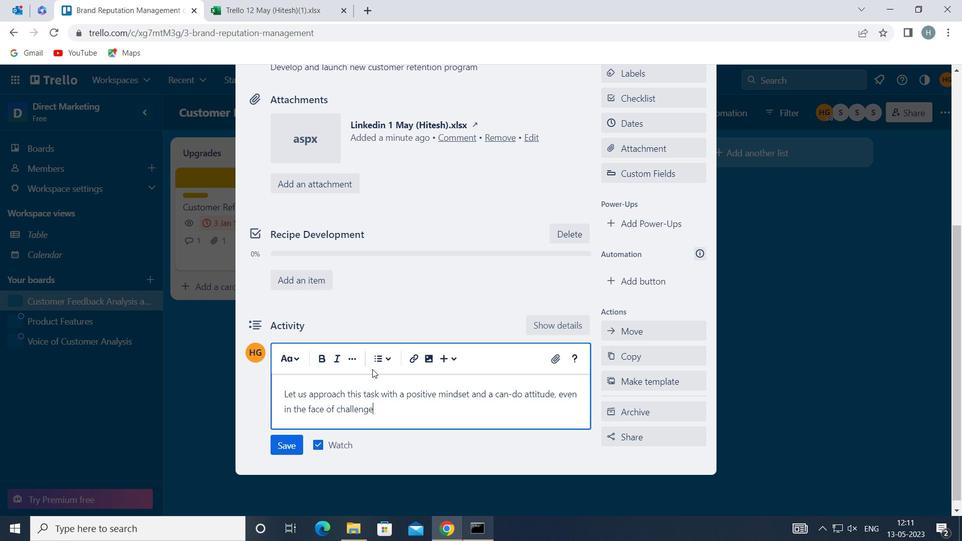 
Action: Mouse moved to (295, 437)
Screenshot: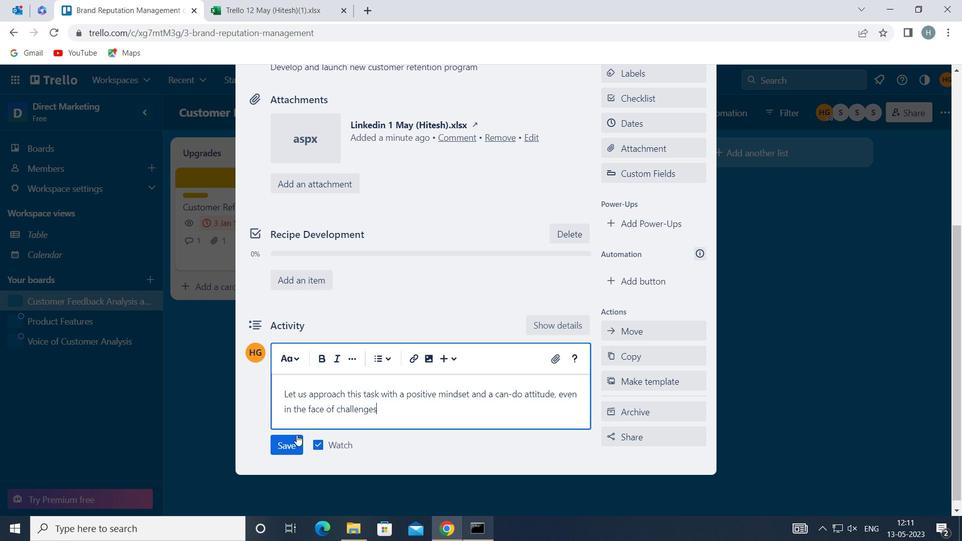 
Action: Mouse pressed left at (295, 437)
Screenshot: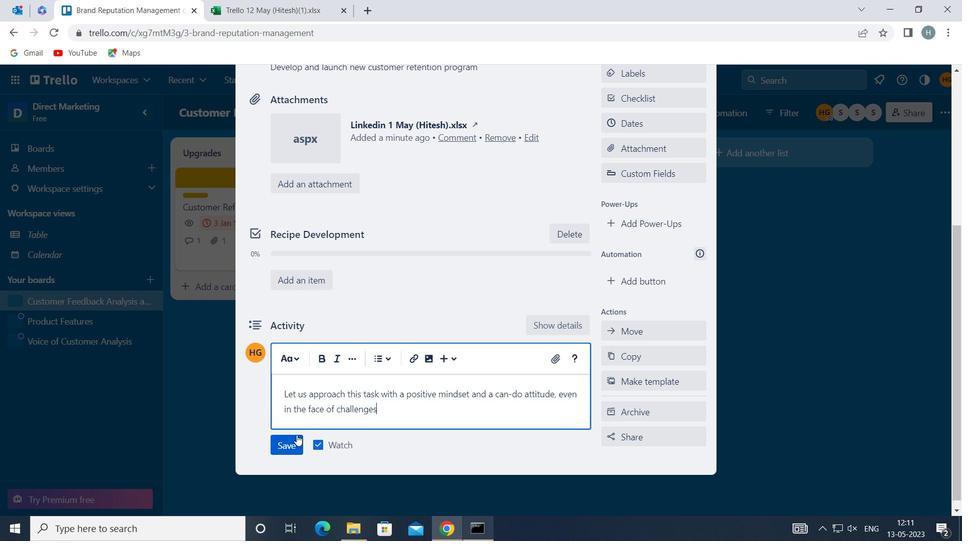
Action: Mouse moved to (669, 133)
Screenshot: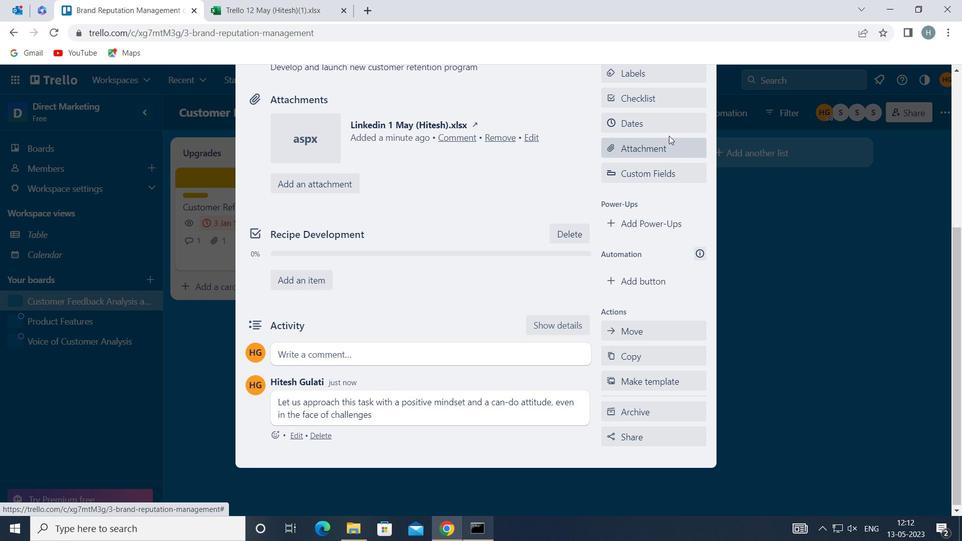 
Action: Mouse pressed left at (669, 133)
Screenshot: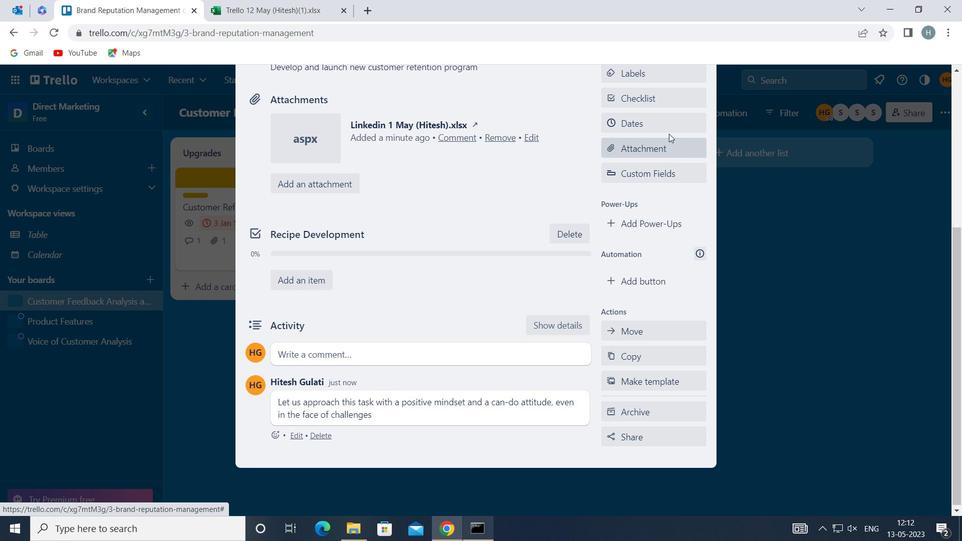 
Action: Mouse moved to (669, 125)
Screenshot: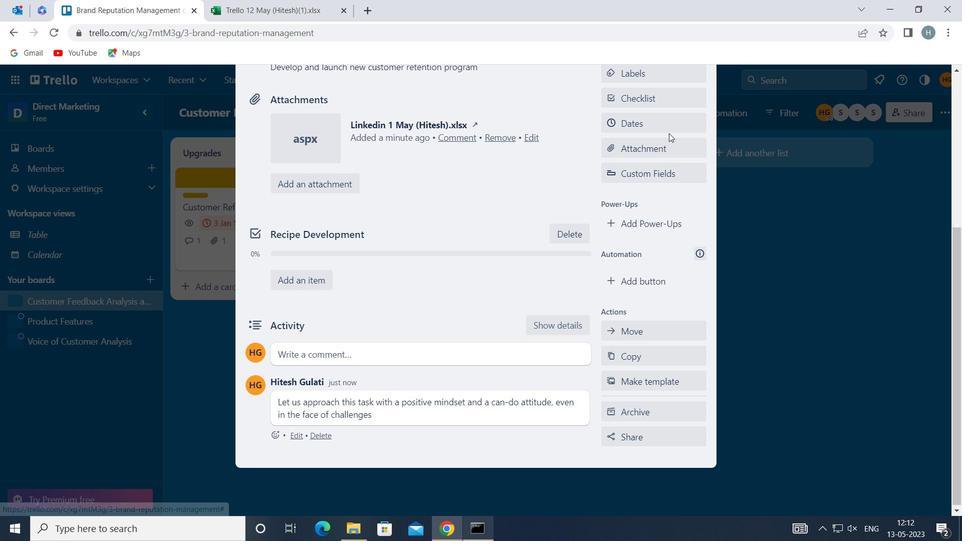 
Action: Mouse pressed left at (669, 125)
Screenshot: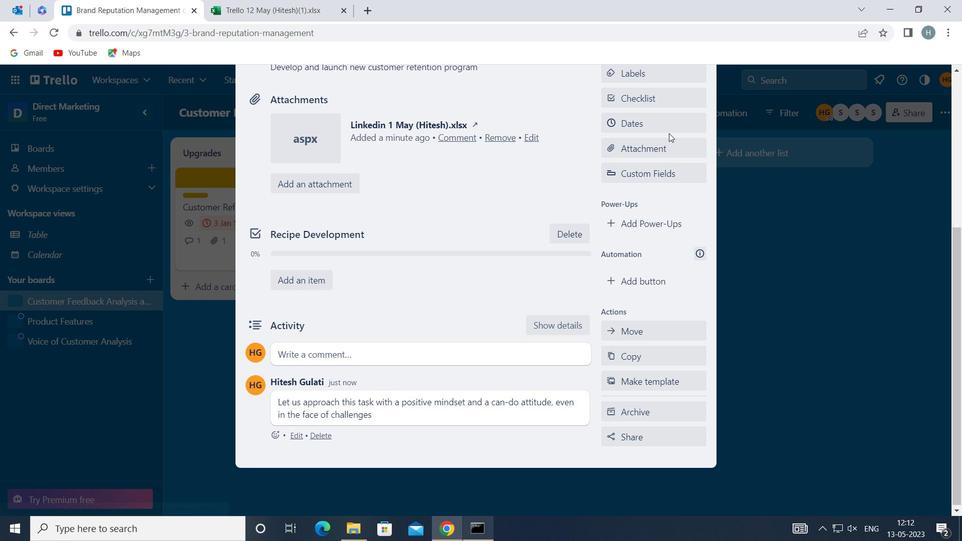 
Action: Mouse moved to (613, 336)
Screenshot: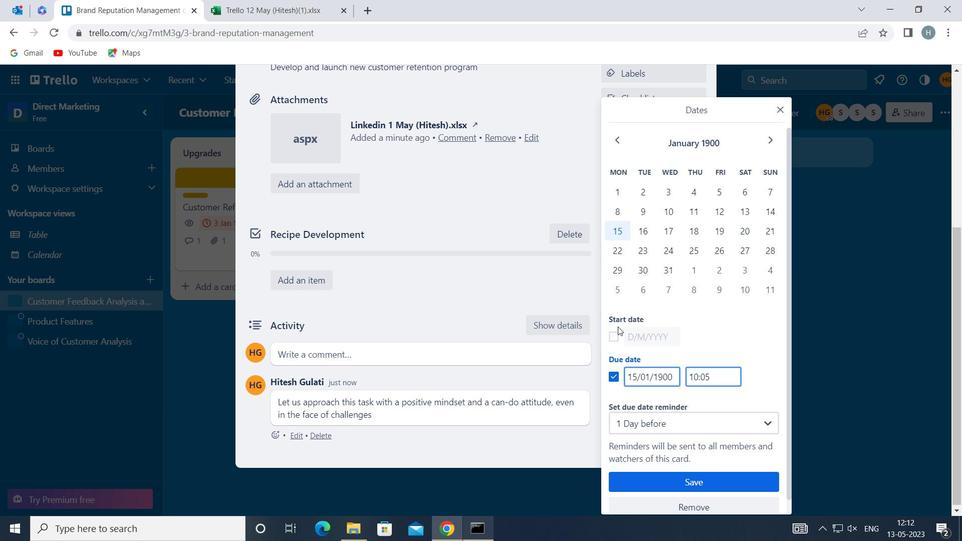 
Action: Mouse pressed left at (613, 336)
Screenshot: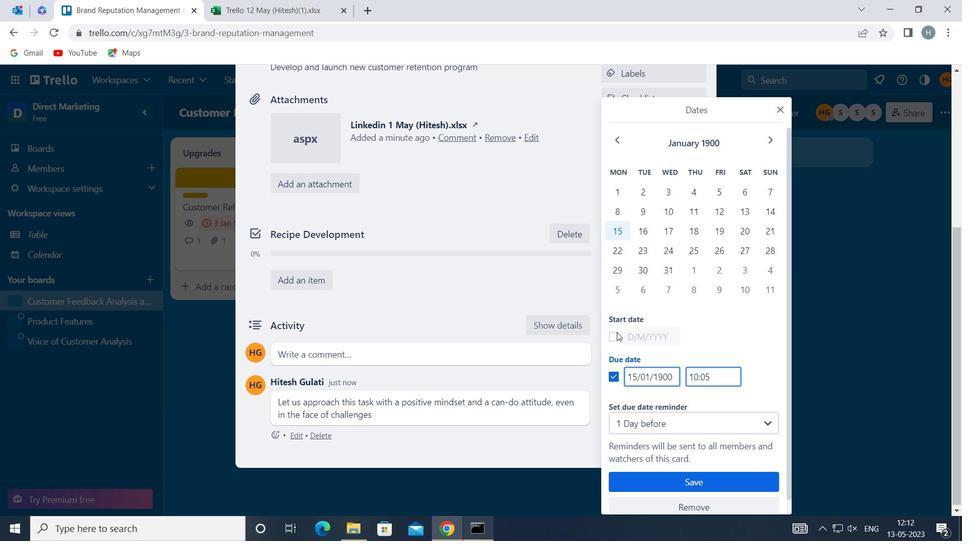 
Action: Mouse moved to (627, 335)
Screenshot: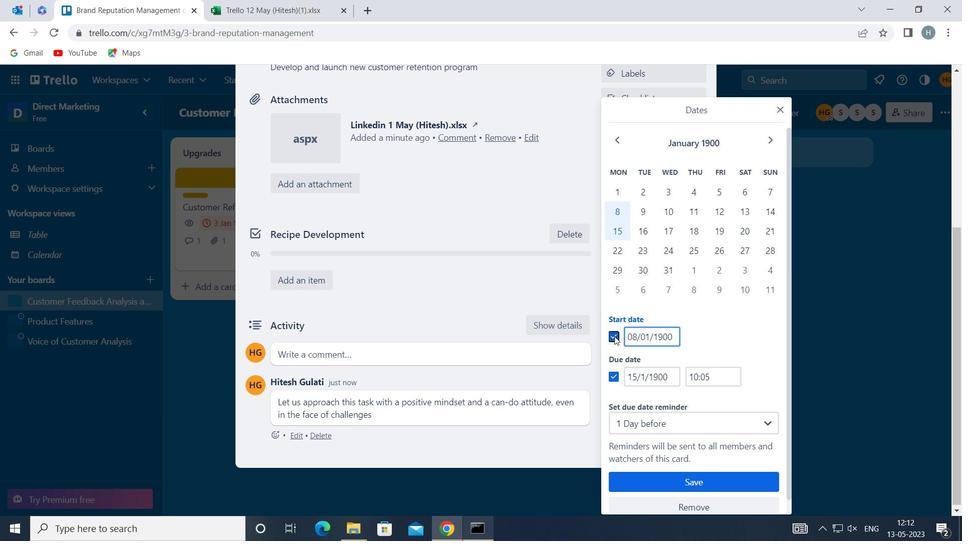 
Action: Mouse pressed left at (627, 335)
Screenshot: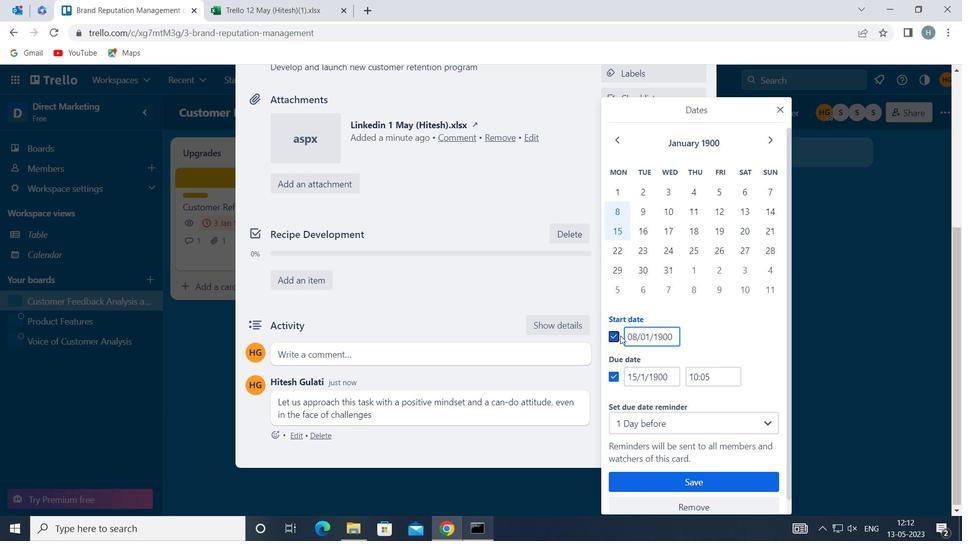
Action: Mouse moved to (628, 334)
Screenshot: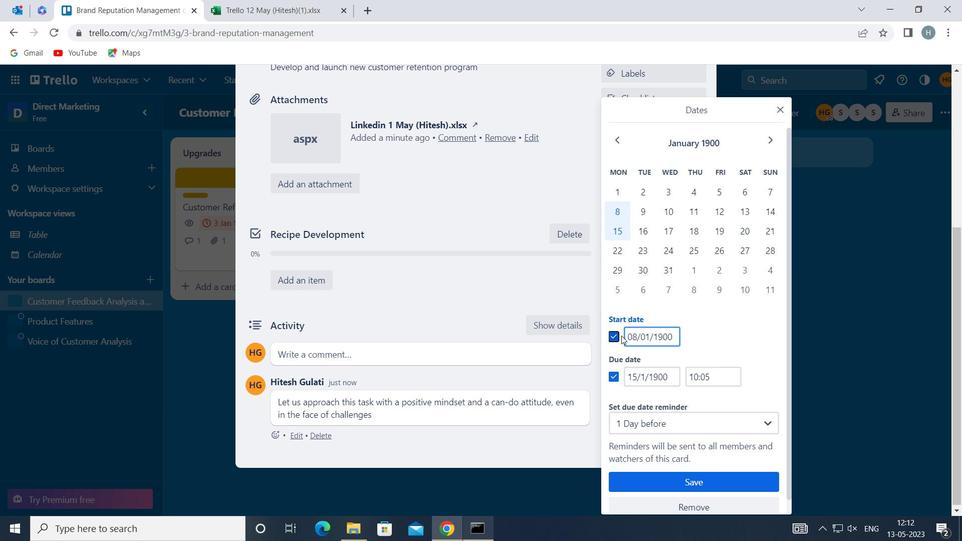 
Action: Key pressed <Key.right><Key.backspace>9
Screenshot: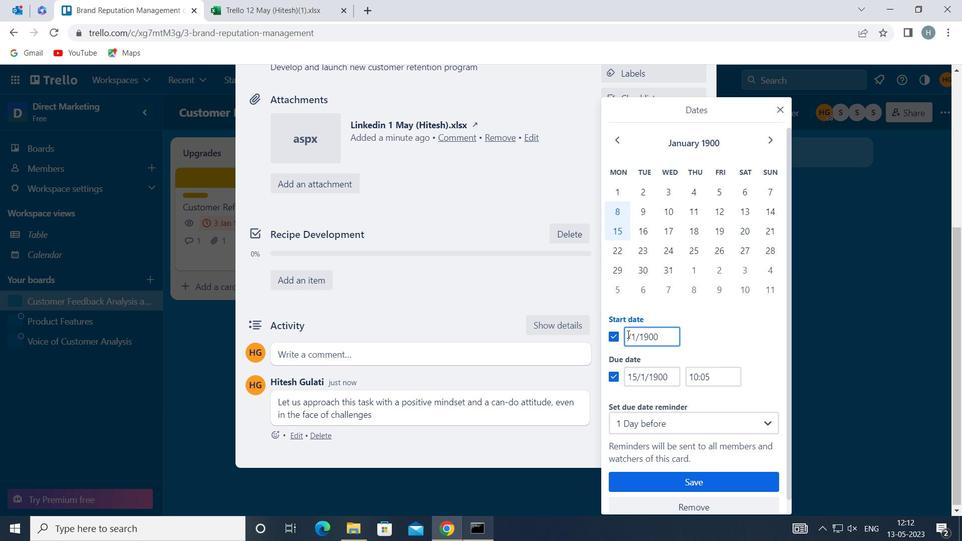 
Action: Mouse moved to (627, 372)
Screenshot: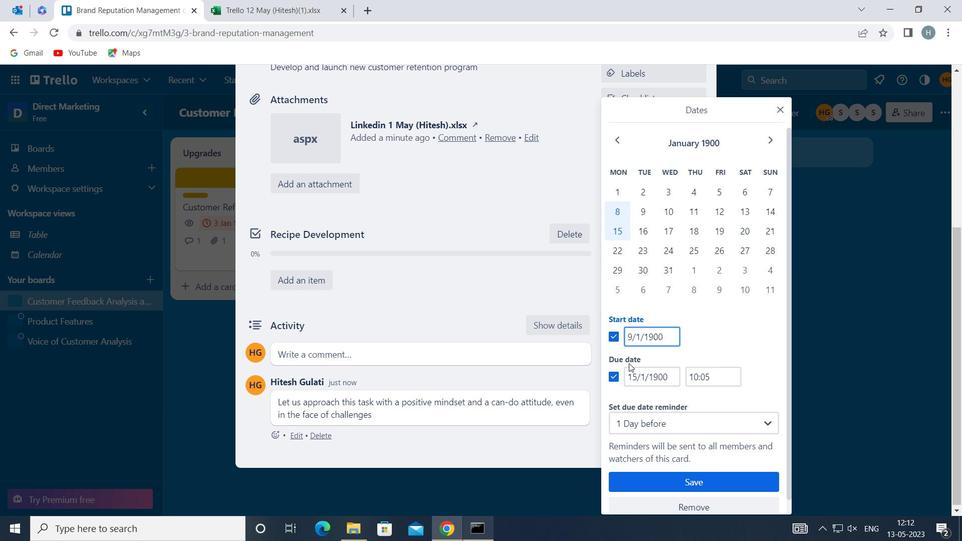 
Action: Mouse pressed left at (627, 372)
Screenshot: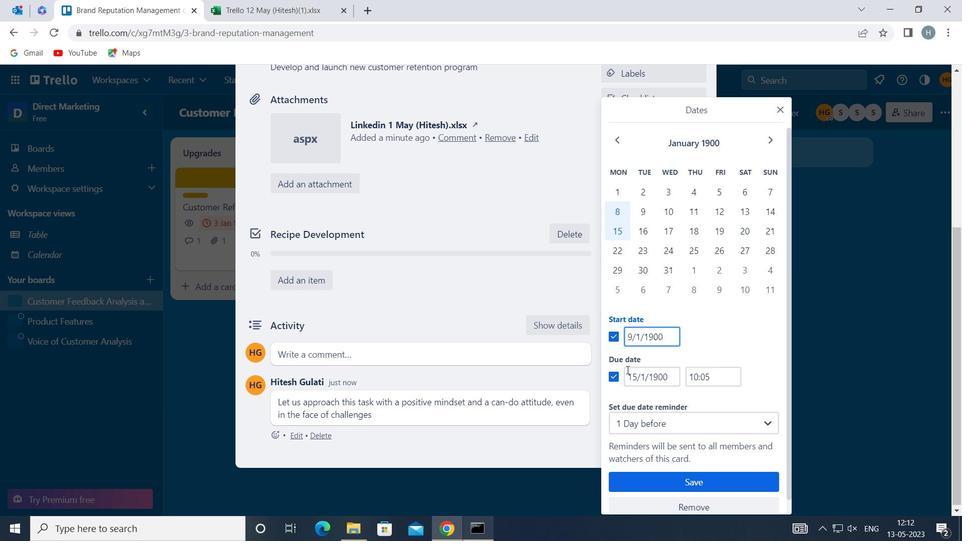 
Action: Key pressed <Key.right><Key.right><Key.backspace>6
Screenshot: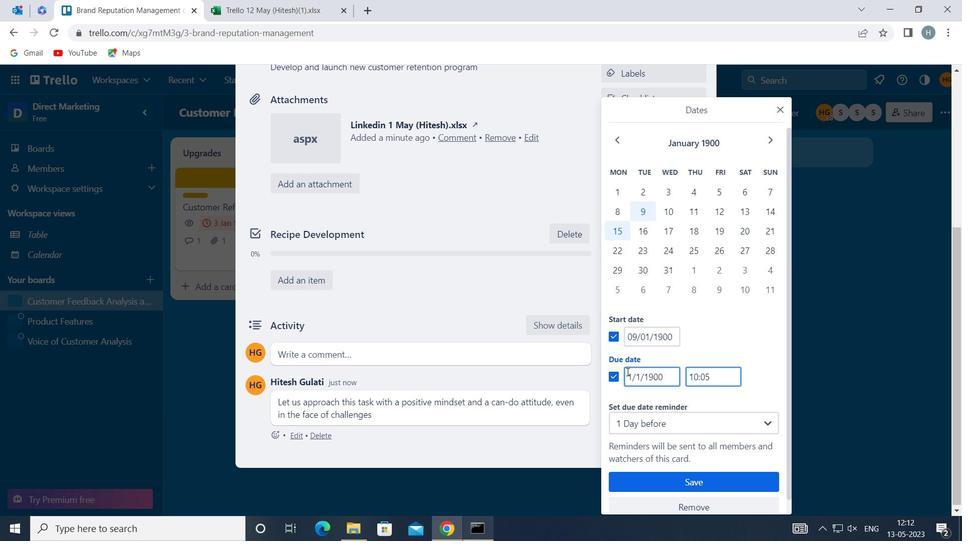 
Action: Mouse moved to (690, 484)
Screenshot: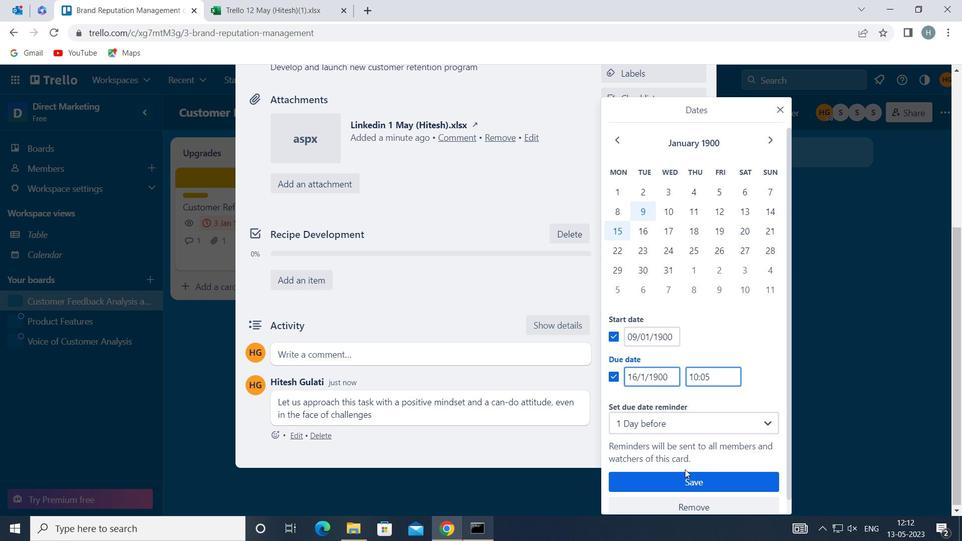 
Action: Mouse pressed left at (690, 484)
Screenshot: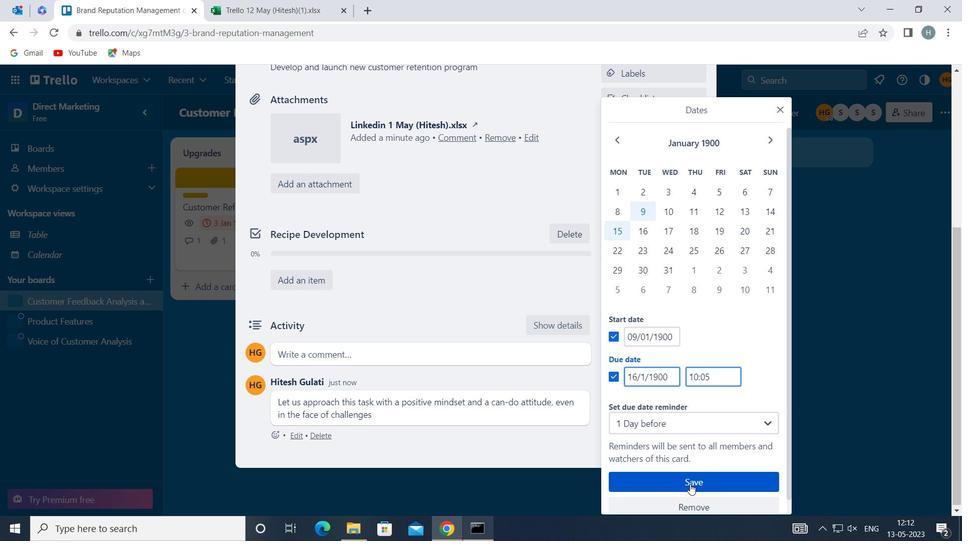 
Action: Mouse moved to (633, 309)
Screenshot: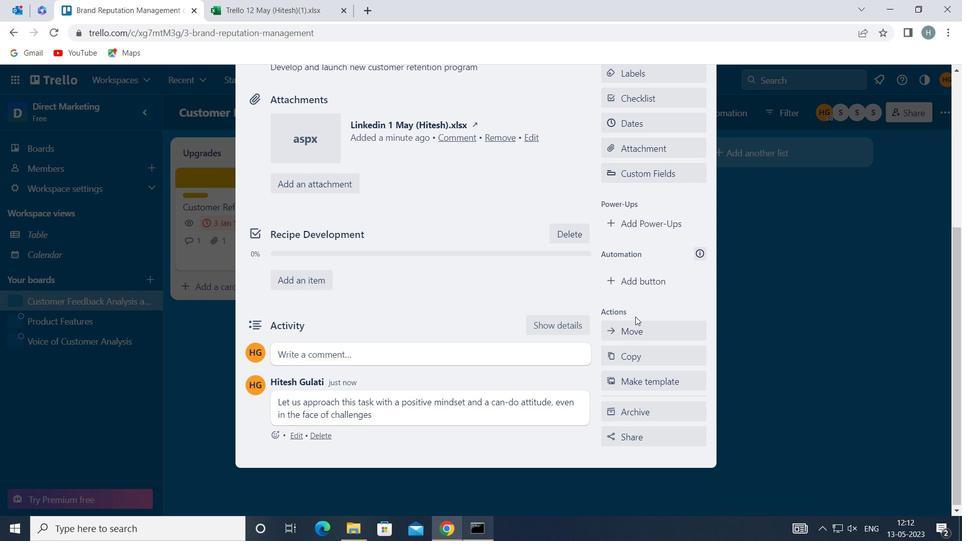 
Action: Key pressed <Key.f8>
Screenshot: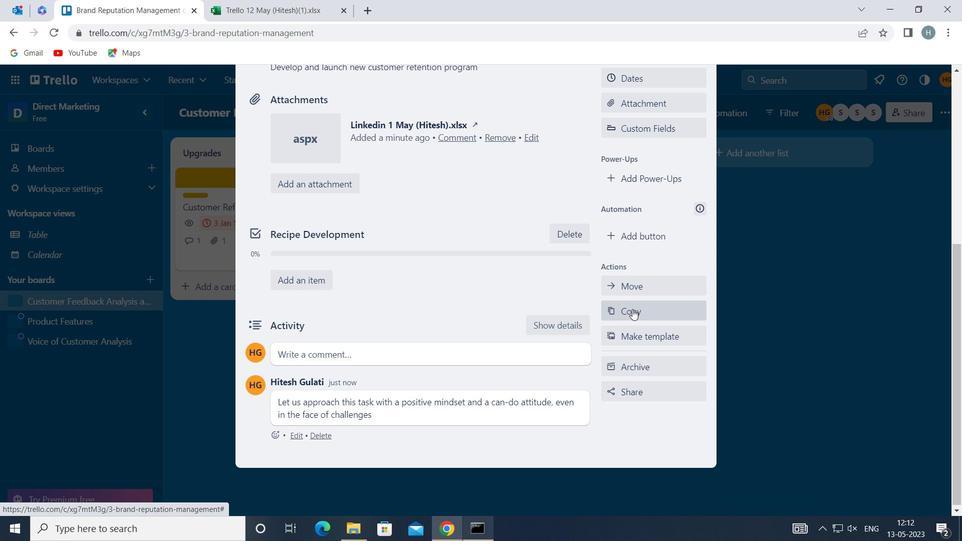 
